 Task: Add an event with the title Training Session: Effective Conflict Resolution and Mediation Techniques, date '2023/10/08', time 7:00 AM to 9:00 AMand add a description: Participants will explore techniques for collaborative problem-solving, exploring win-win solutions and alternatives that satisfy both parties' interests. They will also learn how to identify and overcome common negotiation obstacles.Select event color  Tomato . Add location for the event as: 654 Plaza de España, Madrid, Spain, logged in from the account softage.5@softage.netand send the event invitation to softage.3@softage.net and softage.4@softage.net. Set a reminder for the event Doesn't repeat
Action: Mouse moved to (77, 130)
Screenshot: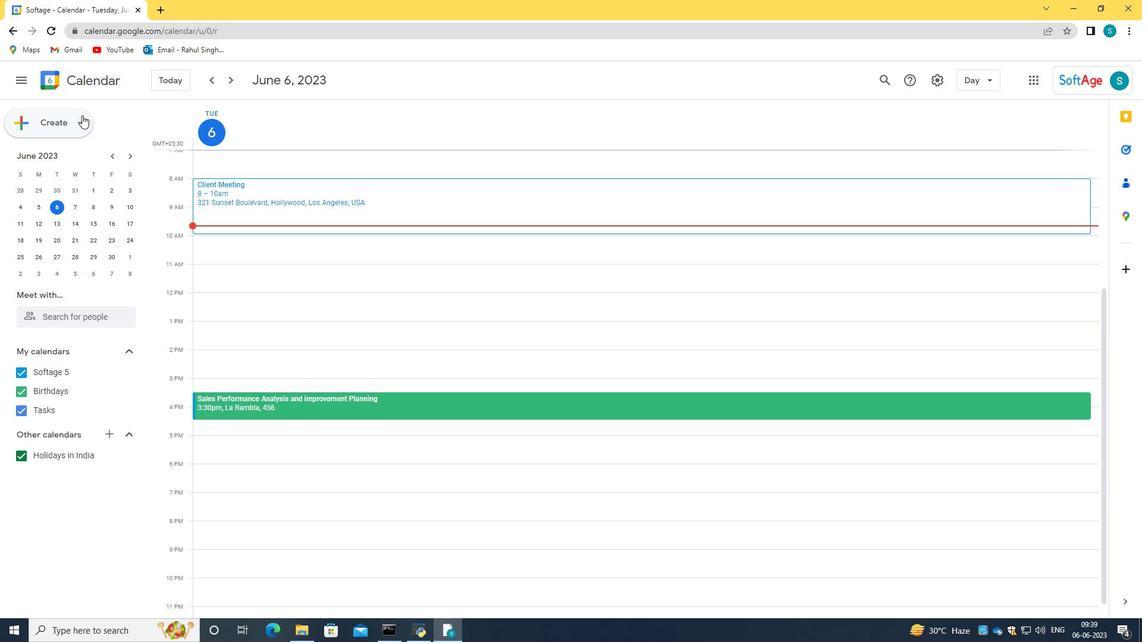 
Action: Mouse pressed left at (77, 130)
Screenshot: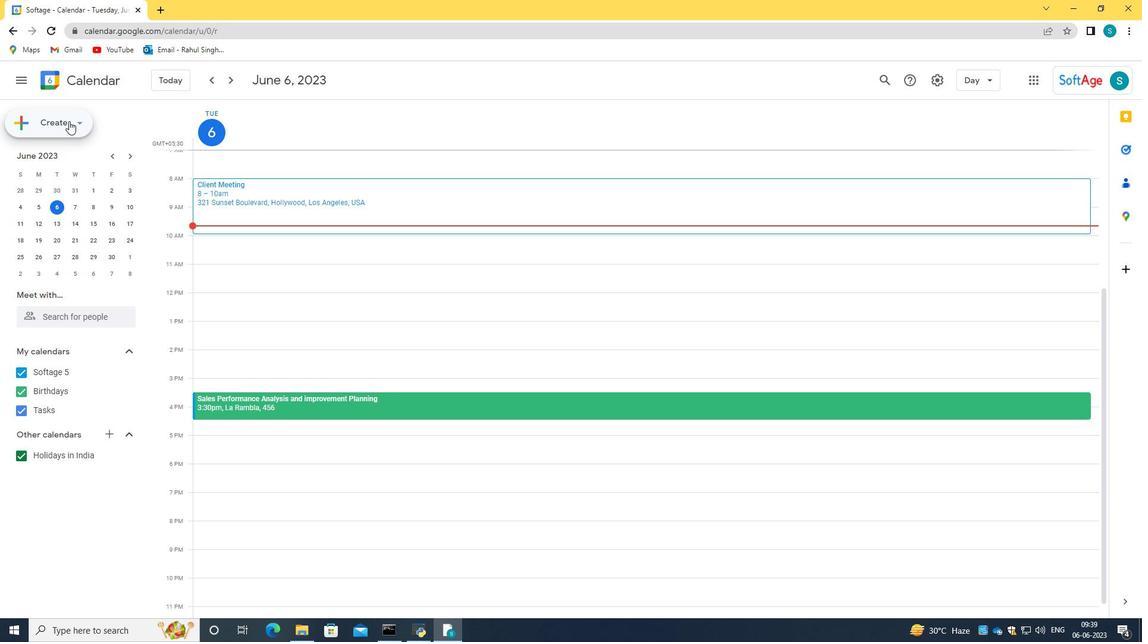 
Action: Mouse moved to (80, 160)
Screenshot: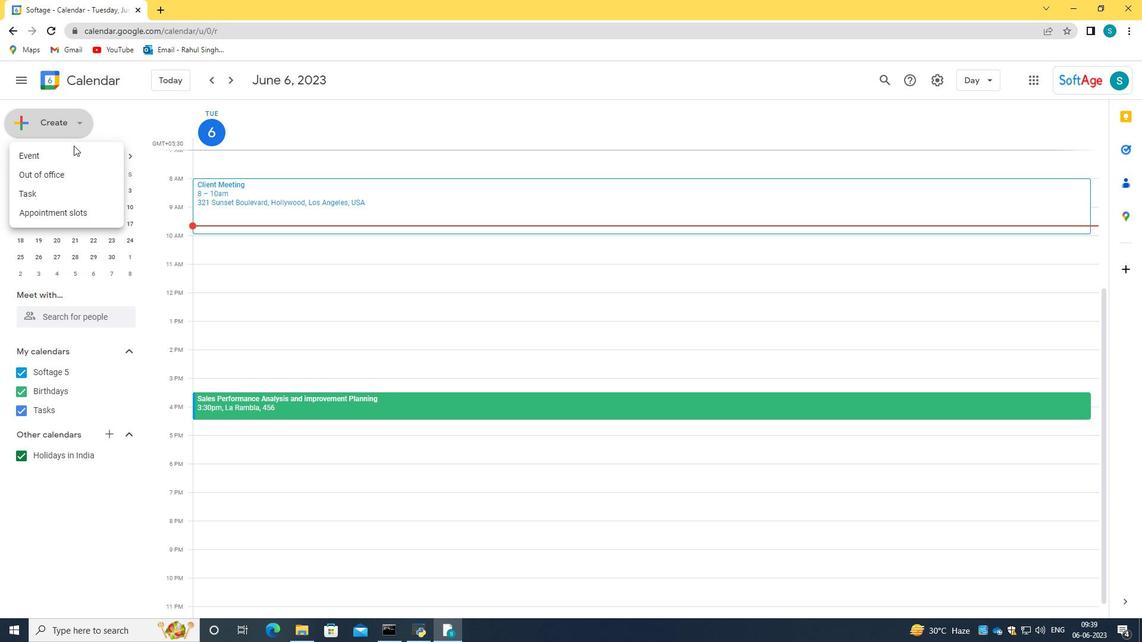 
Action: Mouse pressed left at (80, 160)
Screenshot: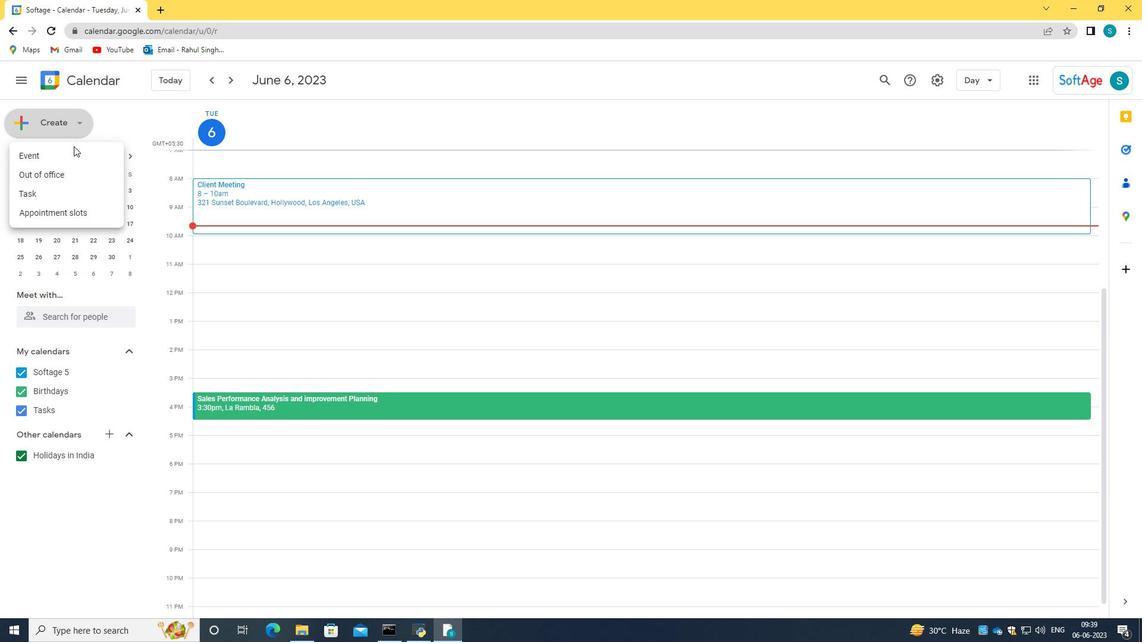 
Action: Mouse moved to (671, 477)
Screenshot: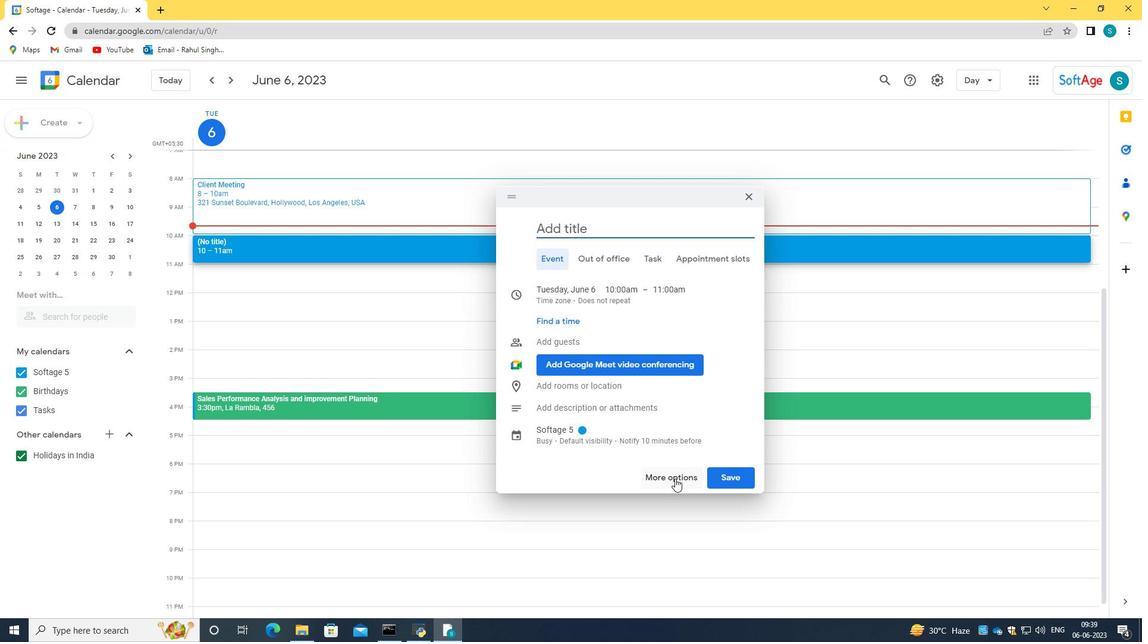 
Action: Mouse pressed left at (671, 477)
Screenshot: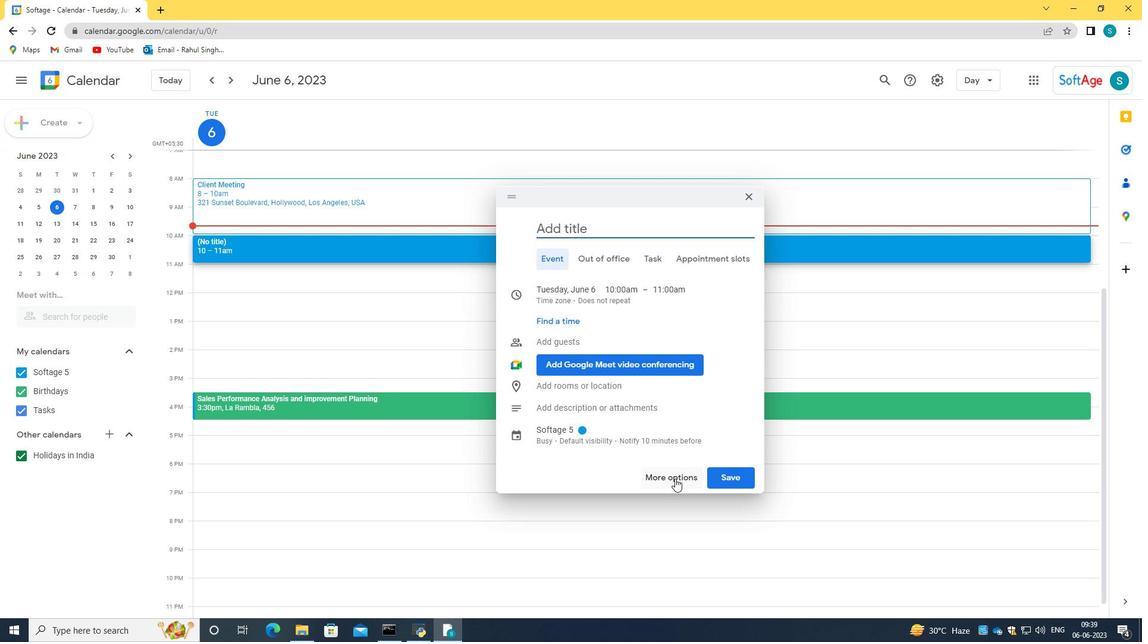 
Action: Mouse moved to (143, 89)
Screenshot: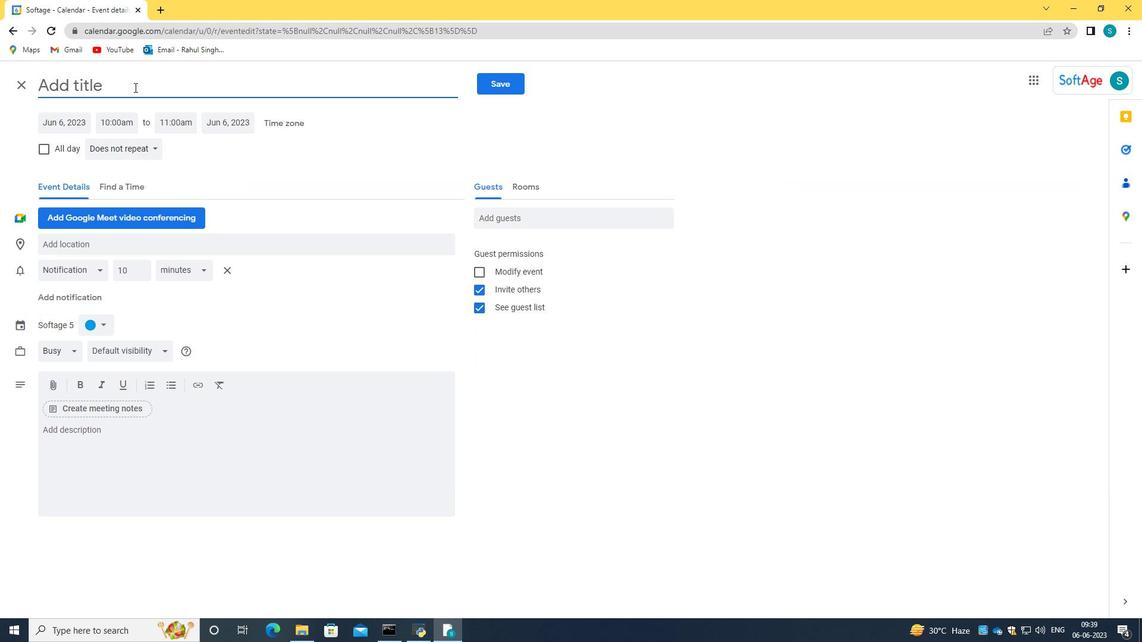 
Action: Mouse pressed left at (143, 89)
Screenshot: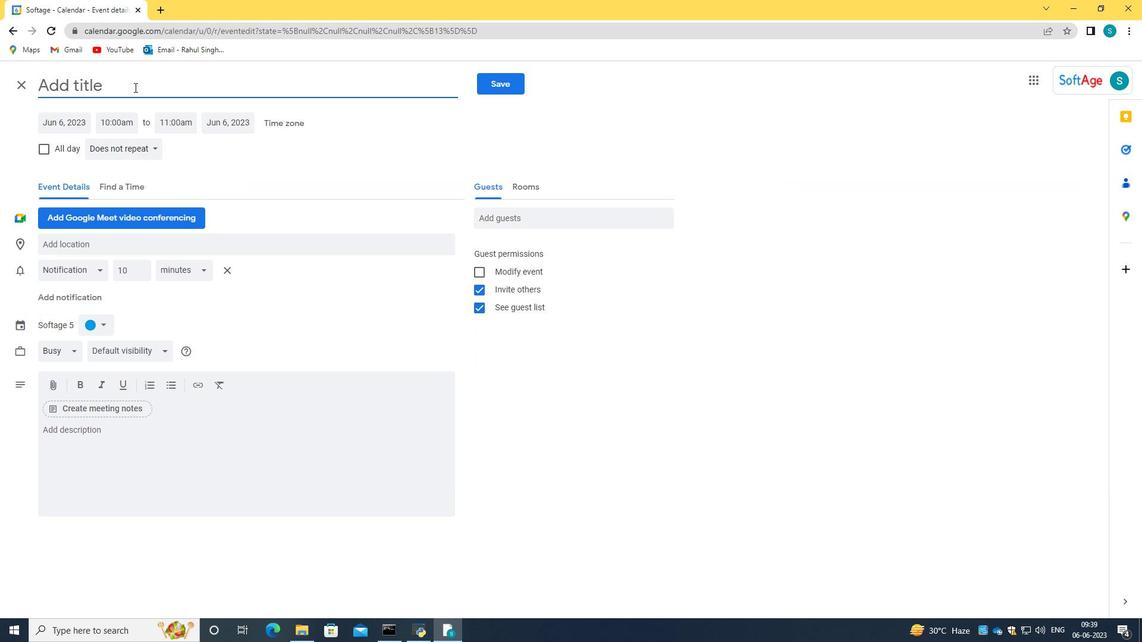 
Action: Key pressed <Key.caps_lock>E<Key.caps_lock>ffective<Key.space><Key.backspace><Key.backspace><Key.backspace><Key.backspace><Key.backspace><Key.backspace><Key.backspace><Key.backspace><Key.backspace><Key.backspace><Key.backspace><Key.backspace><Key.backspace><Key.caps_lock>T<Key.caps_lock>rain
Screenshot: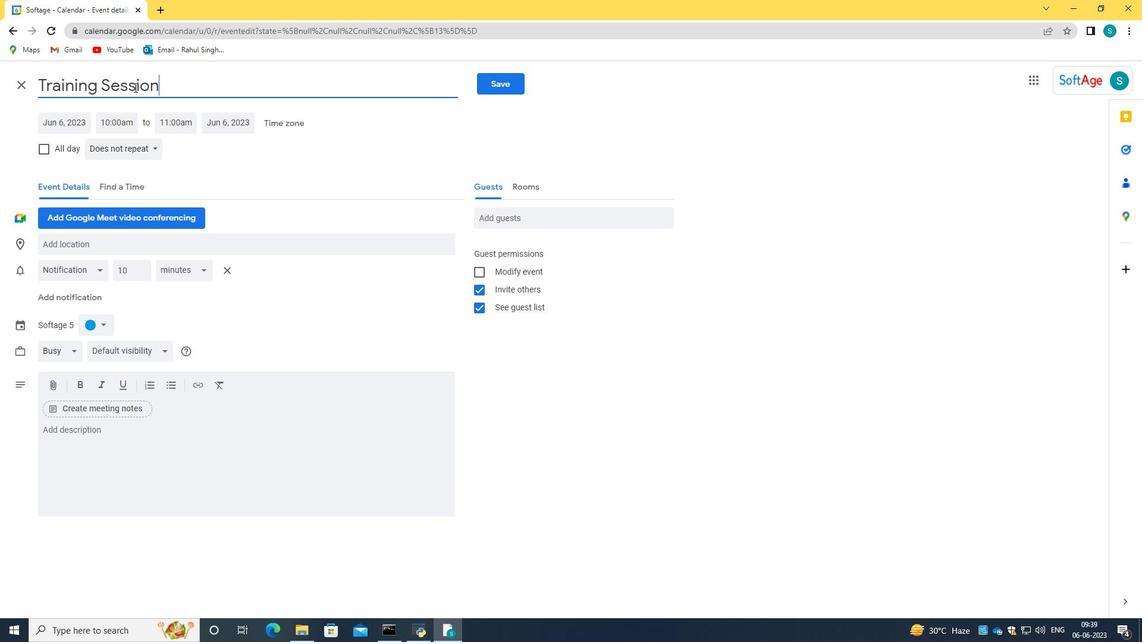 
Action: Mouse moved to (69, 121)
Screenshot: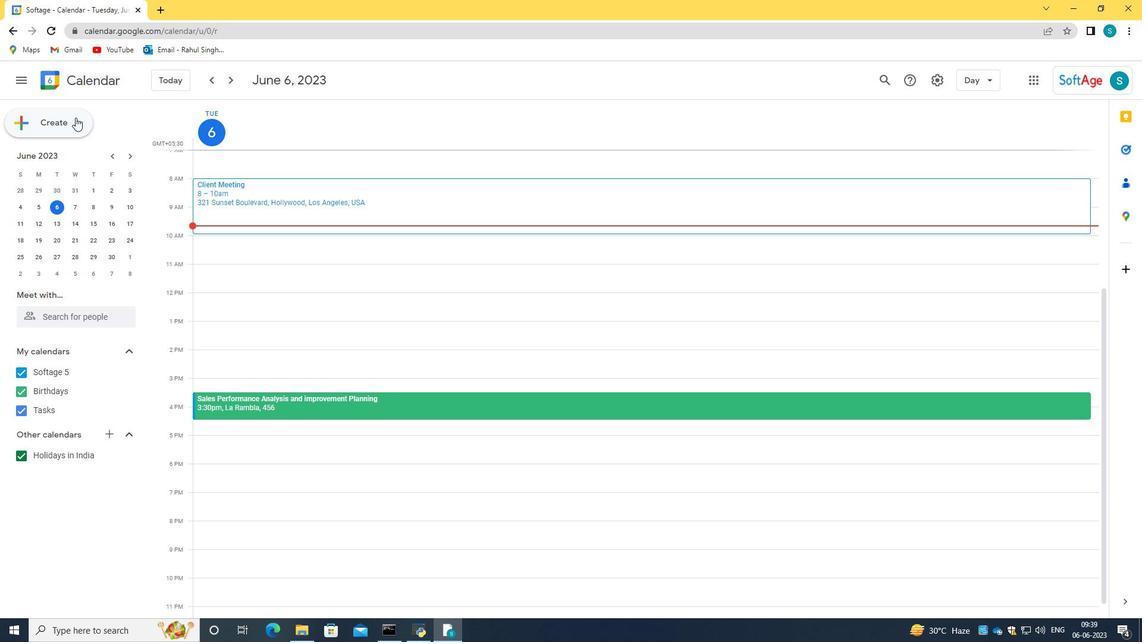 
Action: Mouse pressed left at (69, 121)
Screenshot: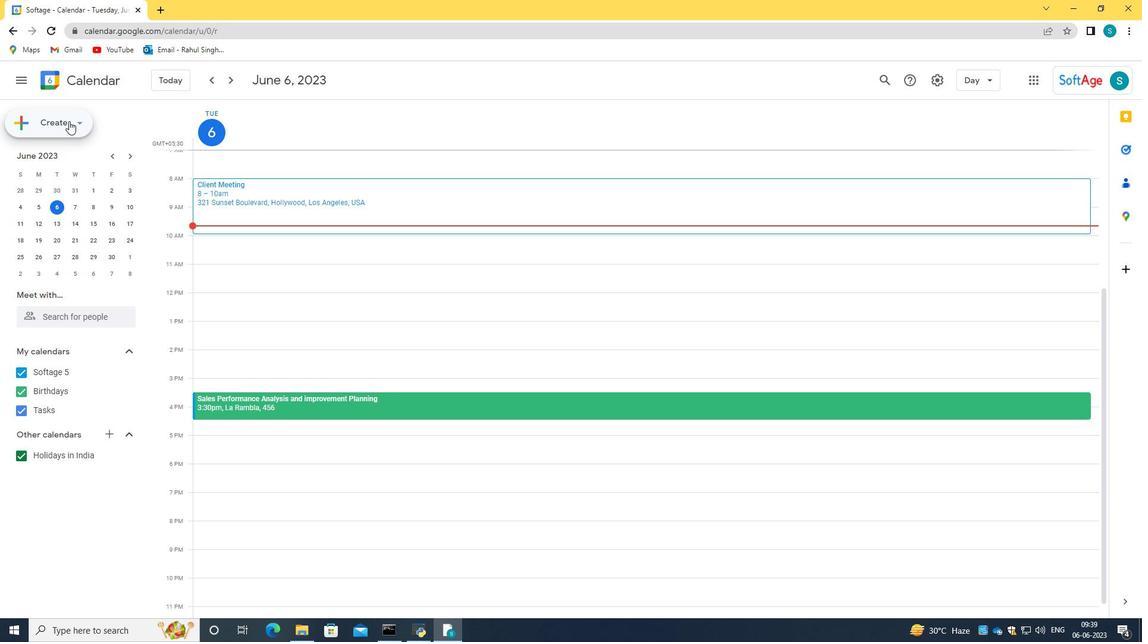 
Action: Mouse moved to (73, 148)
Screenshot: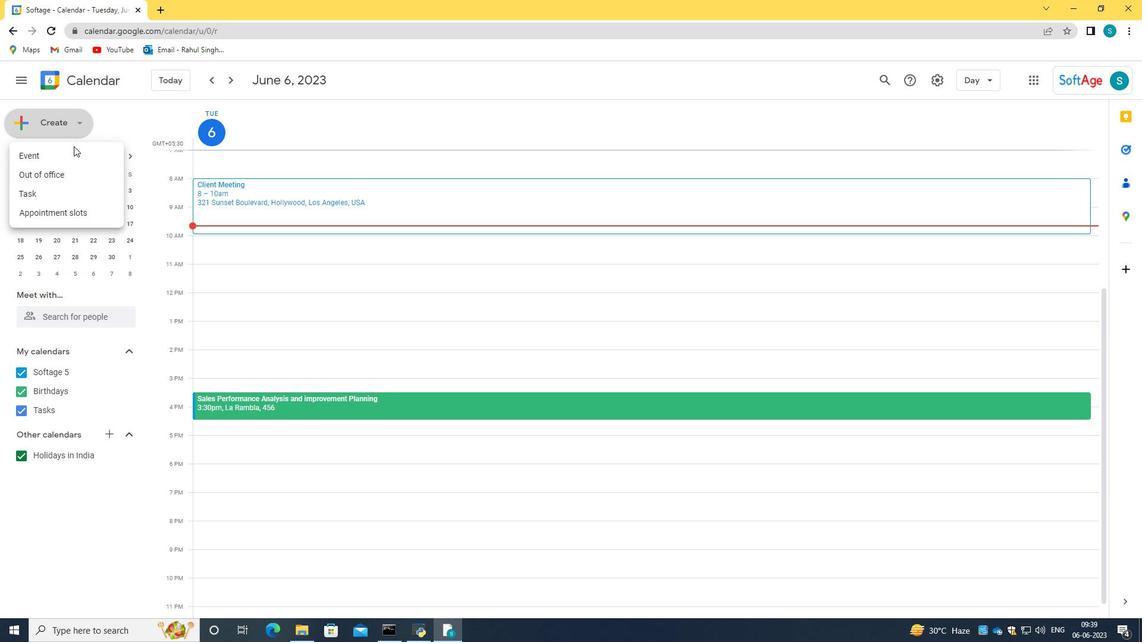 
Action: Mouse pressed left at (73, 148)
Screenshot: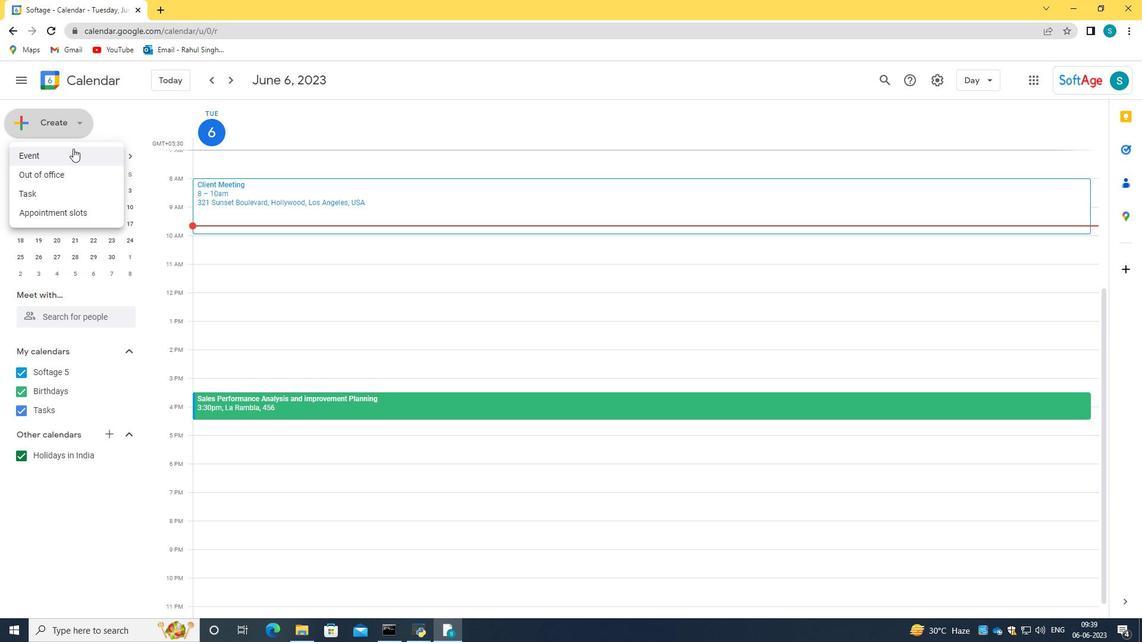 
Action: Mouse moved to (675, 479)
Screenshot: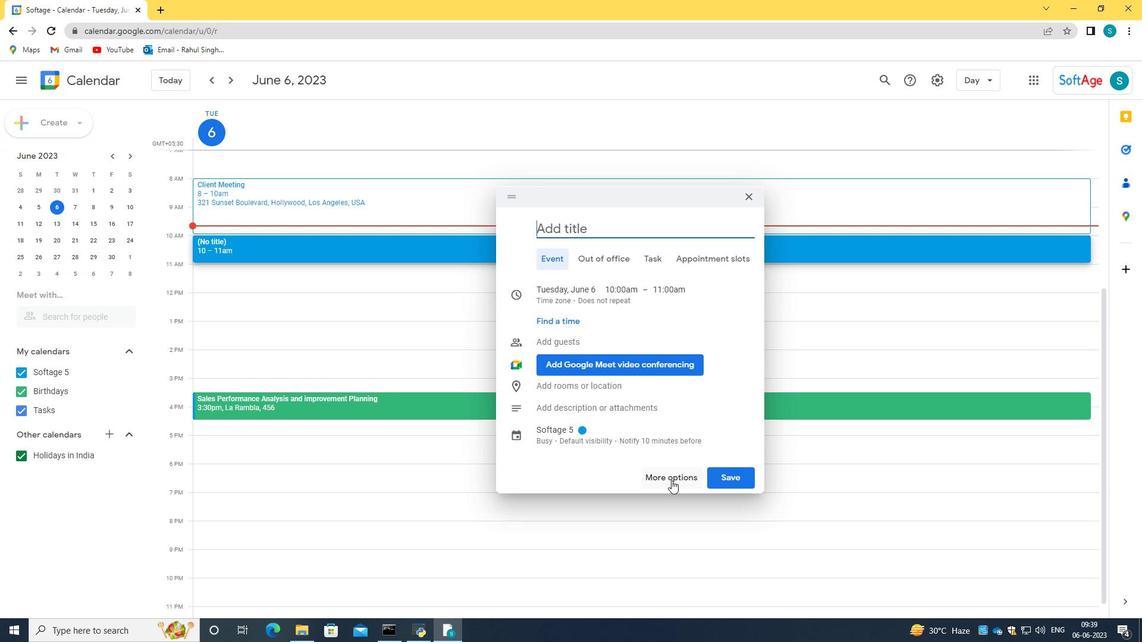 
Action: Mouse pressed left at (675, 479)
Screenshot: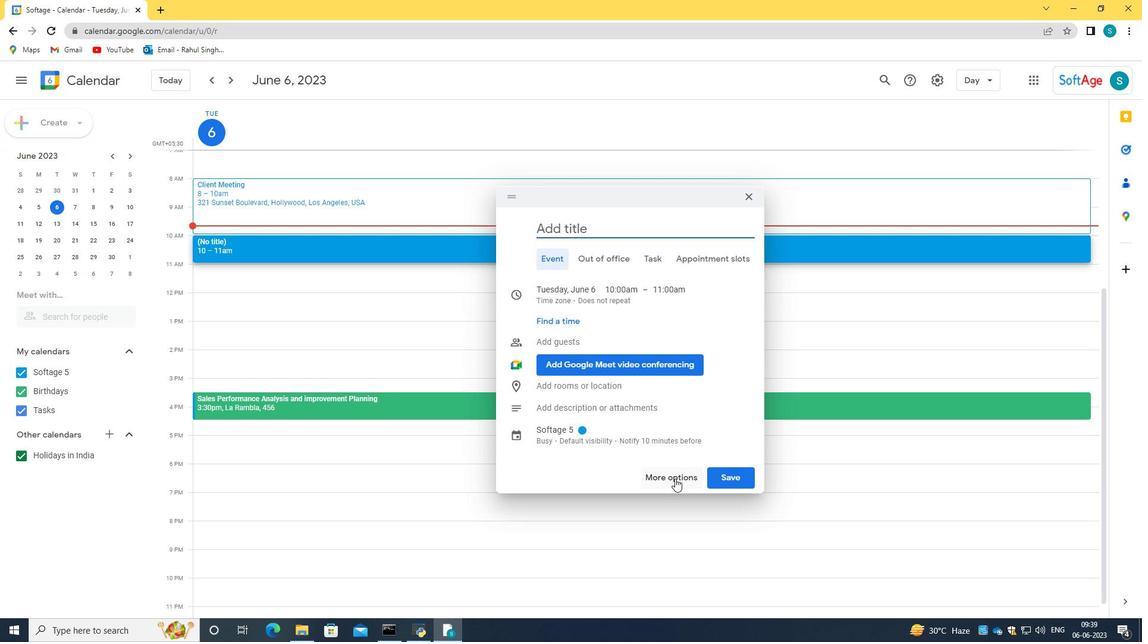 
Action: Mouse moved to (134, 87)
Screenshot: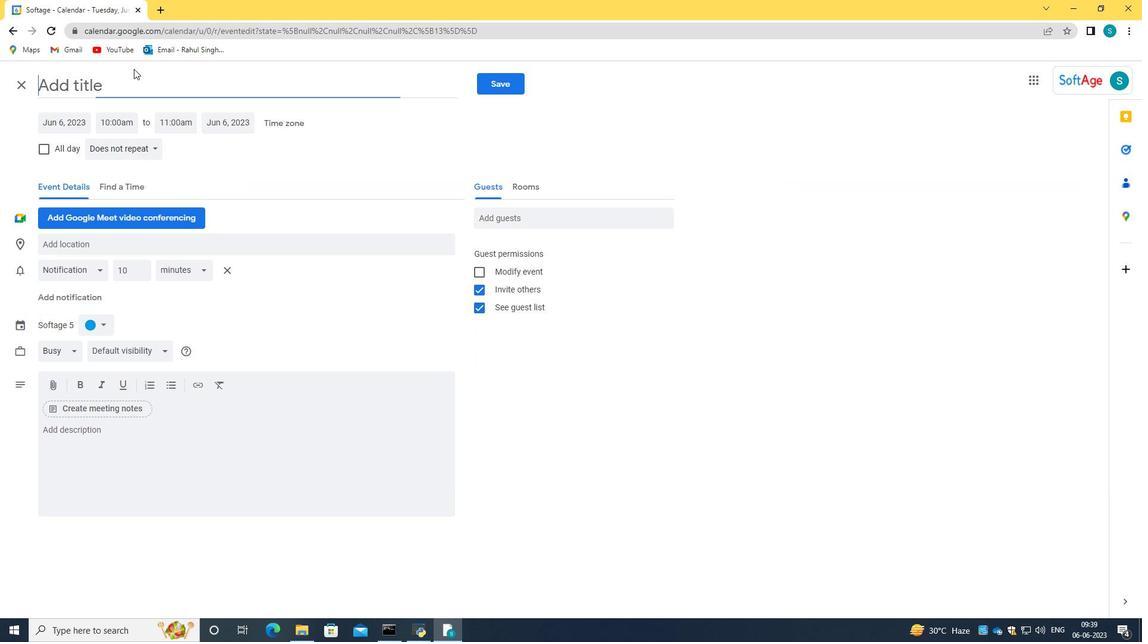 
Action: Mouse pressed left at (134, 87)
Screenshot: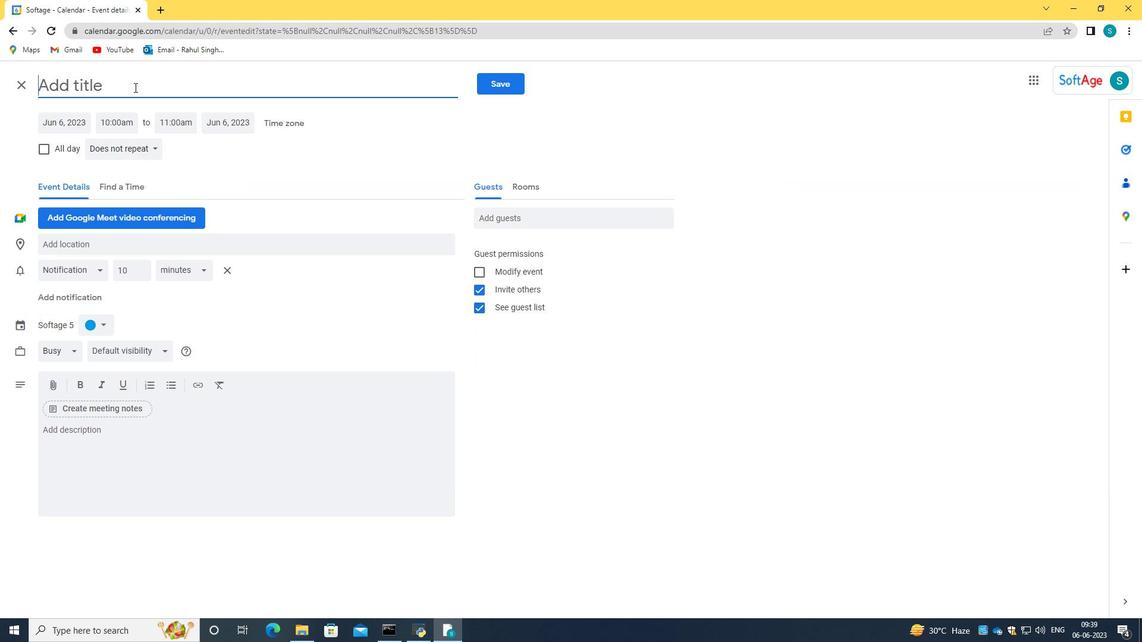 
Action: Key pressed <Key.caps_lock>T<Key.caps_lock>raining<Key.space><Key.caps_lock>S<Key.caps_lock>essin<Key.backspace>on<Key.shift_r>:<Key.space><Key.caps_lock>E<Key.caps_lock>ffective<Key.space><Key.caps_lock>C<Key.caps_lock>onflict<Key.space><Key.caps_lock>R<Key.caps_lock>esolution<Key.space>and<Key.space><Key.caps_lock>M<Key.caps_lock>ediation<Key.space><Key.caps_lock>T<Key.caps_lock>echniques
Screenshot: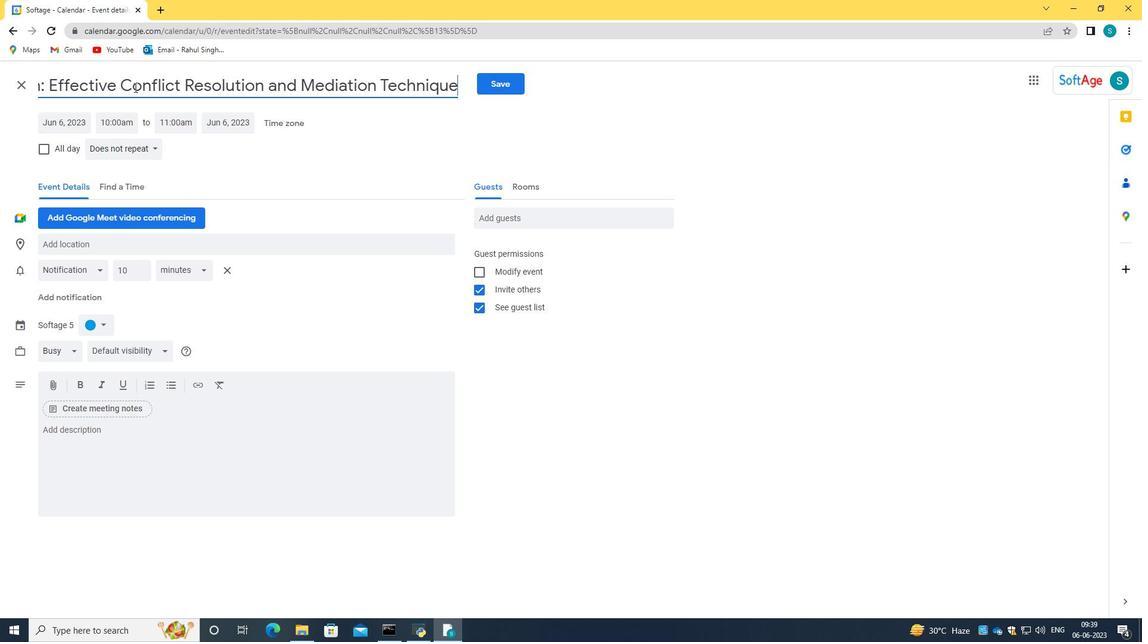 
Action: Mouse moved to (64, 124)
Screenshot: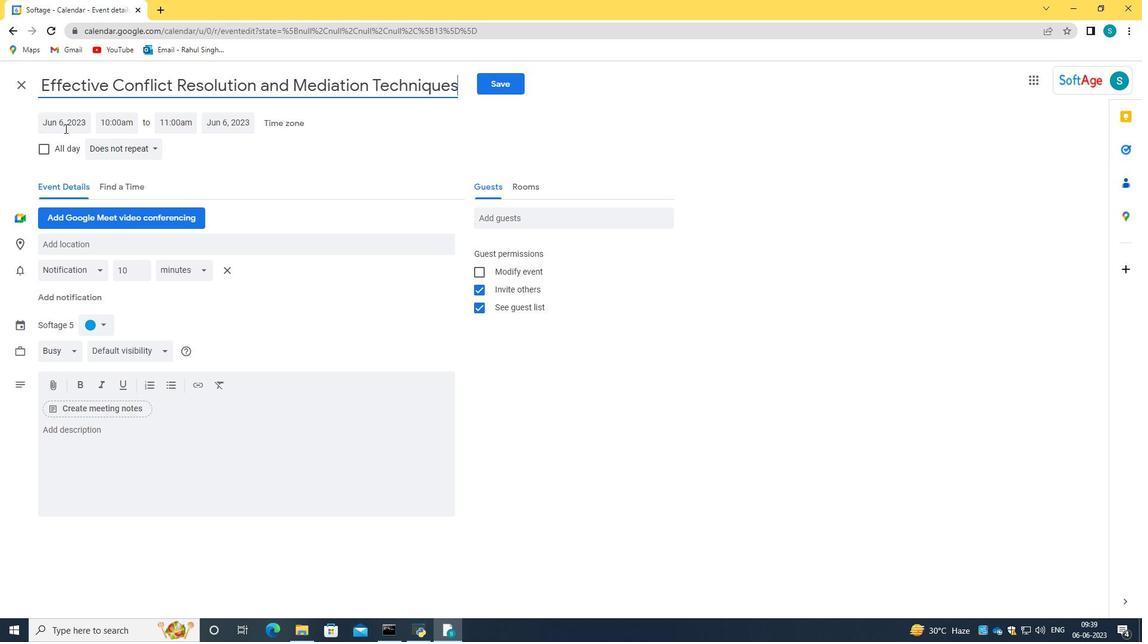 
Action: Mouse pressed left at (64, 124)
Screenshot: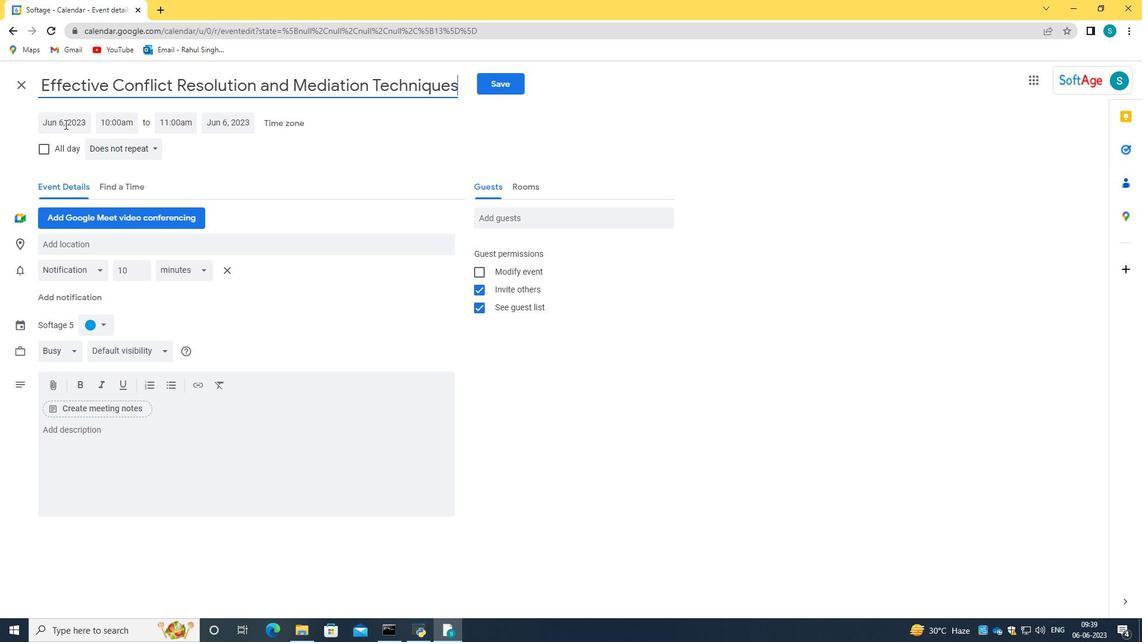 
Action: Key pressed 2023/10/08<Key.tab>07<Key.shift_r>:00<Key.space>am<Key.tab>09<Key.shift_r>:00<Key.space>am
Screenshot: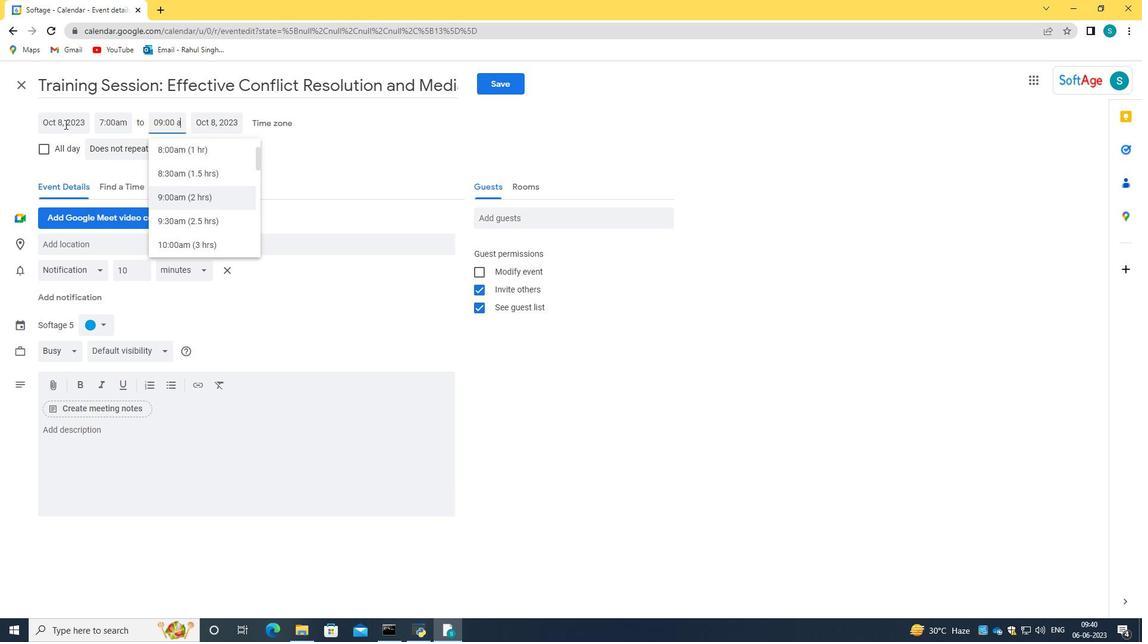 
Action: Mouse moved to (220, 207)
Screenshot: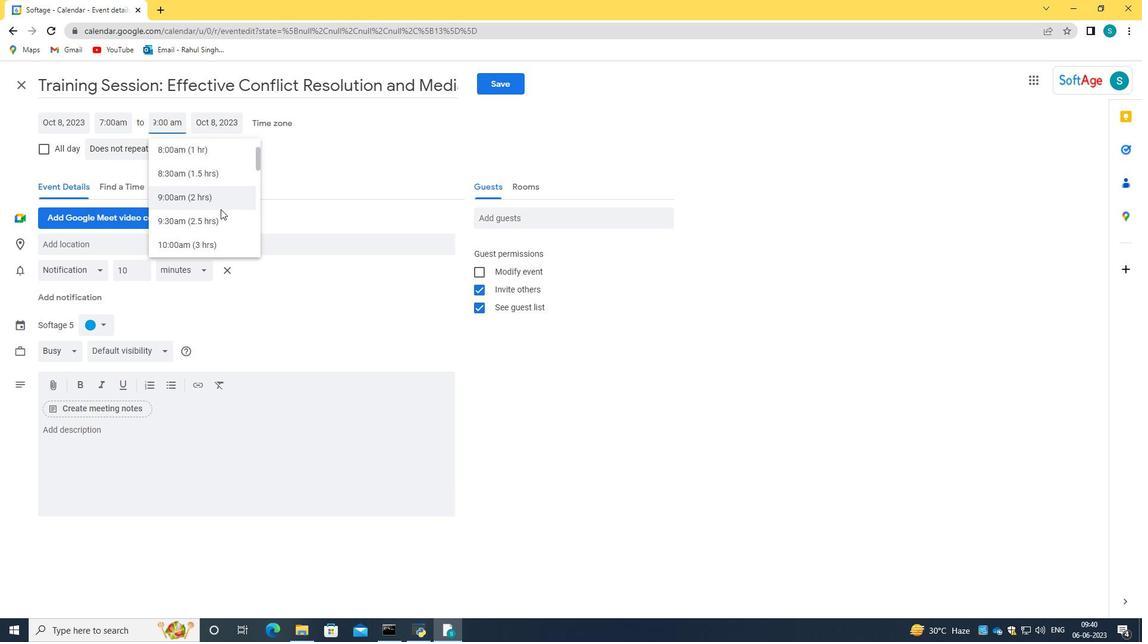 
Action: Mouse pressed left at (220, 207)
Screenshot: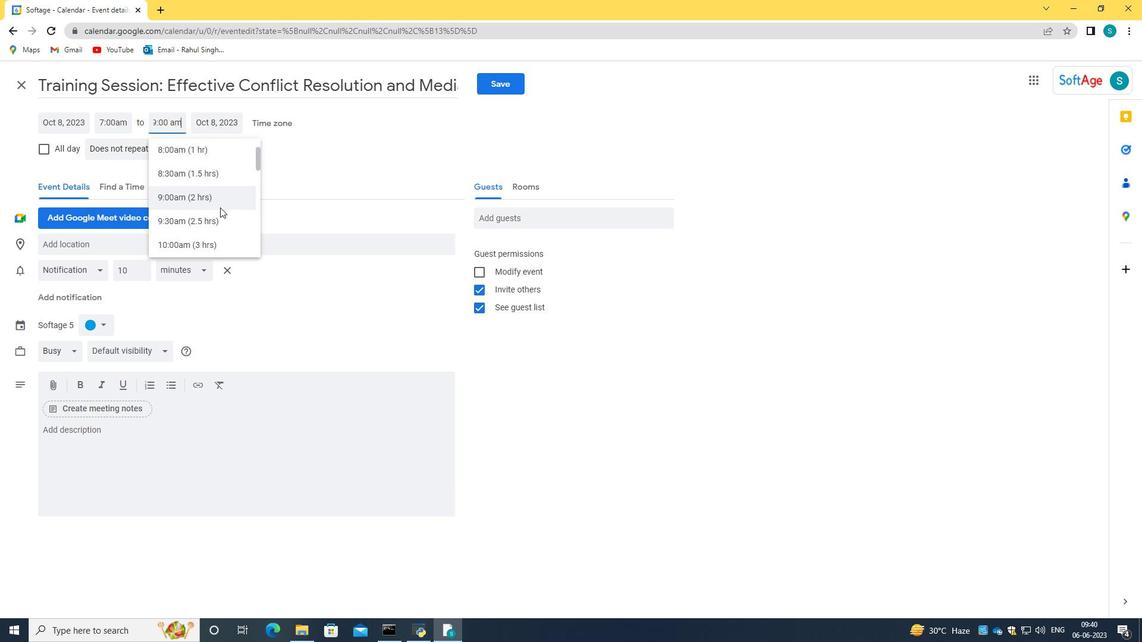 
Action: Mouse moved to (166, 435)
Screenshot: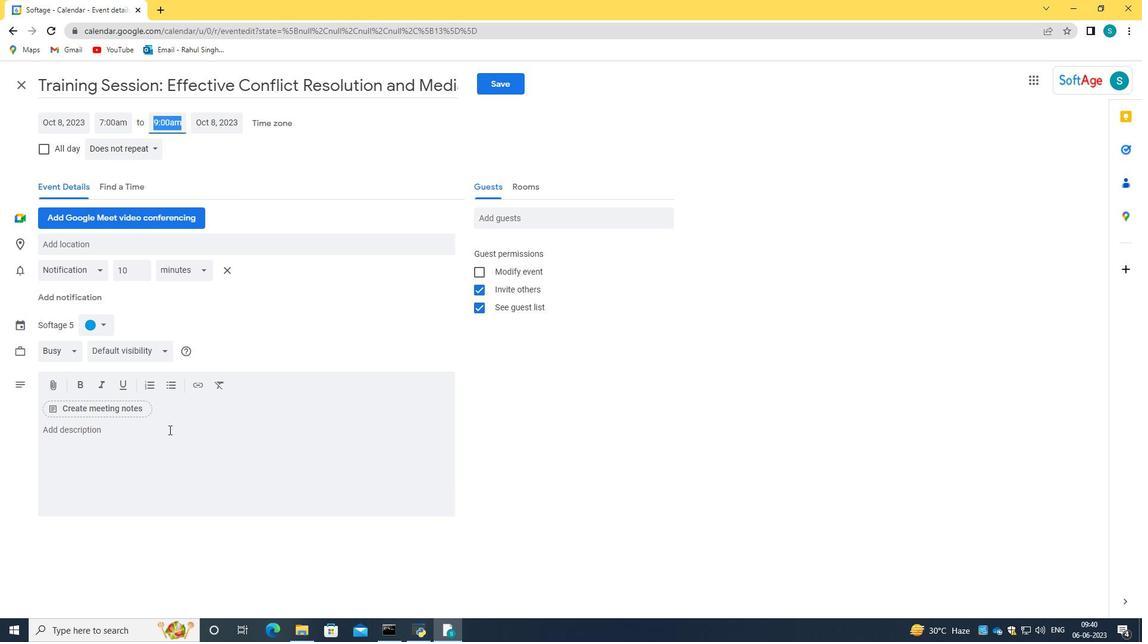 
Action: Mouse pressed left at (166, 435)
Screenshot: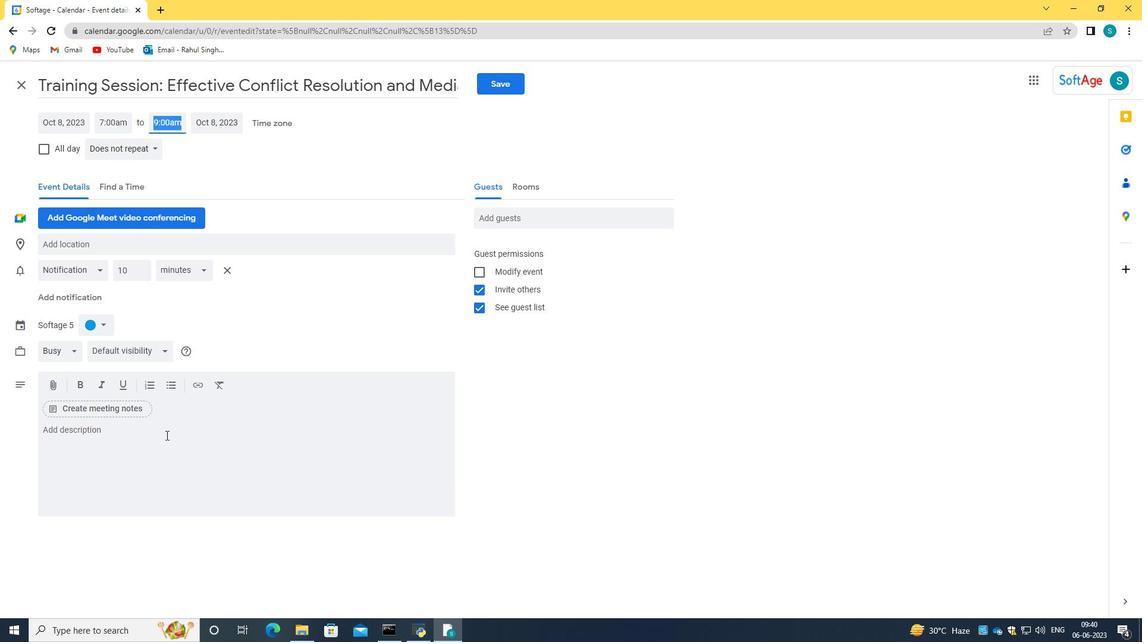 
Action: Key pressed <Key.caps_lock>P<Key.caps_lock>articipants<Key.space>will<Key.space>explore<Key.space>tecniques<Key.space>for<Key.space>collaborative<Key.space>pronl<Key.backspace><Key.backspace>blem<Key.space>solving<Key.space><Key.backspace><Key.backspace><Key.backspace><Key.backspace><Key.backspace><Key.backspace><Key.backspace><Key.backspace><Key.backspace>-solving<Key.space><Key.backspace>,<Key.space>exploring<Key.space>winn-win<Key.space>solut<Key.left><Key.left><Key.left><Key.left><Key.left><Key.left><Key.left><Key.left><Key.left><Key.left><Key.backspace><Key.right><Key.right><Key.right><Key.right><Key.right><Key.right><Key.right><Key.right><Key.right><Key.right>ion<Key.space><Key.backspace>s<Key.space>and<Key.space>alternatives<Key.space>that<Key.space>satisfy<Key.space>both<Key.space>parties<Key.space>interests.<Key.space><Key.caps_lock>T<Key.caps_lock>hey<Key.space>will<Key.space>also<Key.space>learn<Key.space>a<Key.backspace>how<Key.space>to<Key.space>identify<Key.space>and<Key.space>overcome<Key.space>common<Key.space>nefoa<Key.backspace>ti<Key.backspace><Key.backspace><Key.backspace><Key.backspace>gotiation<Key.space>obstacles.
Screenshot: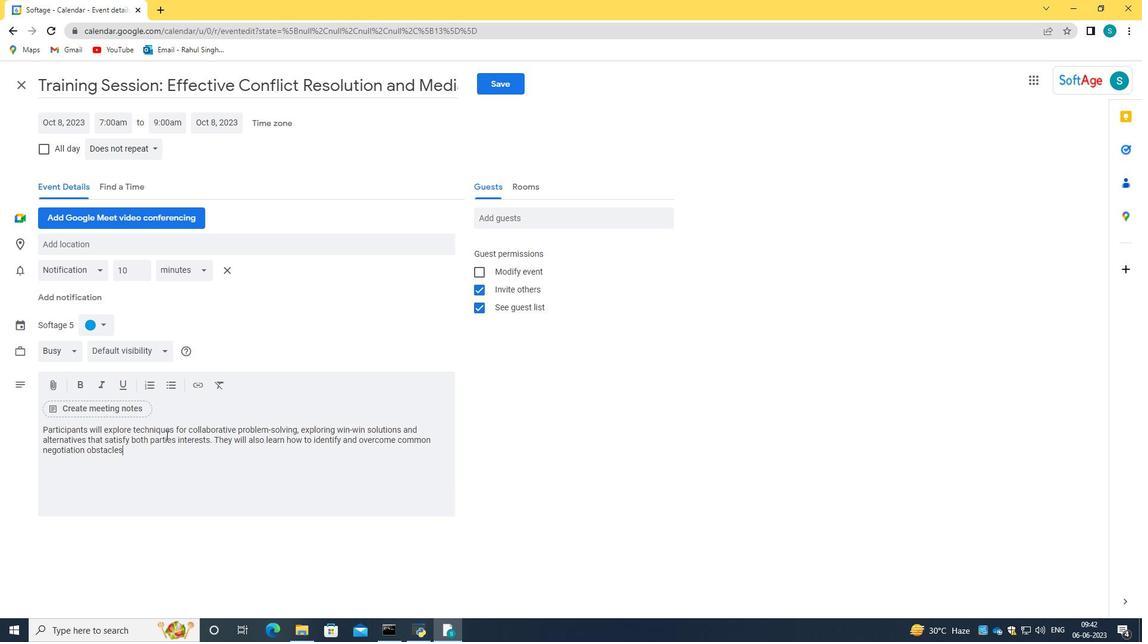 
Action: Mouse moved to (85, 321)
Screenshot: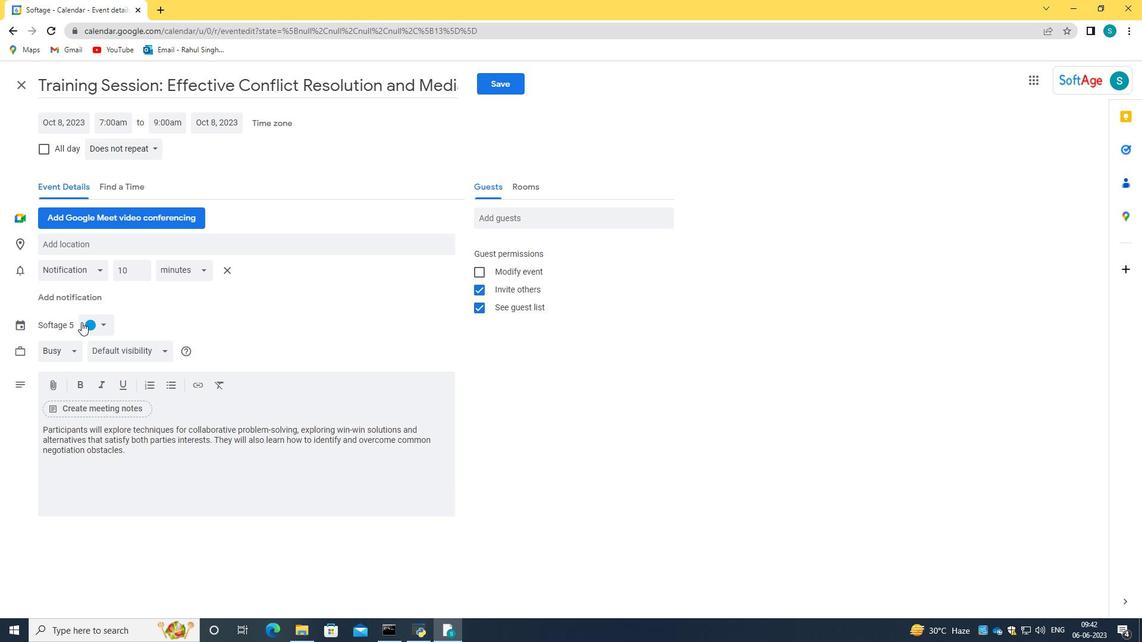 
Action: Mouse pressed left at (85, 321)
Screenshot: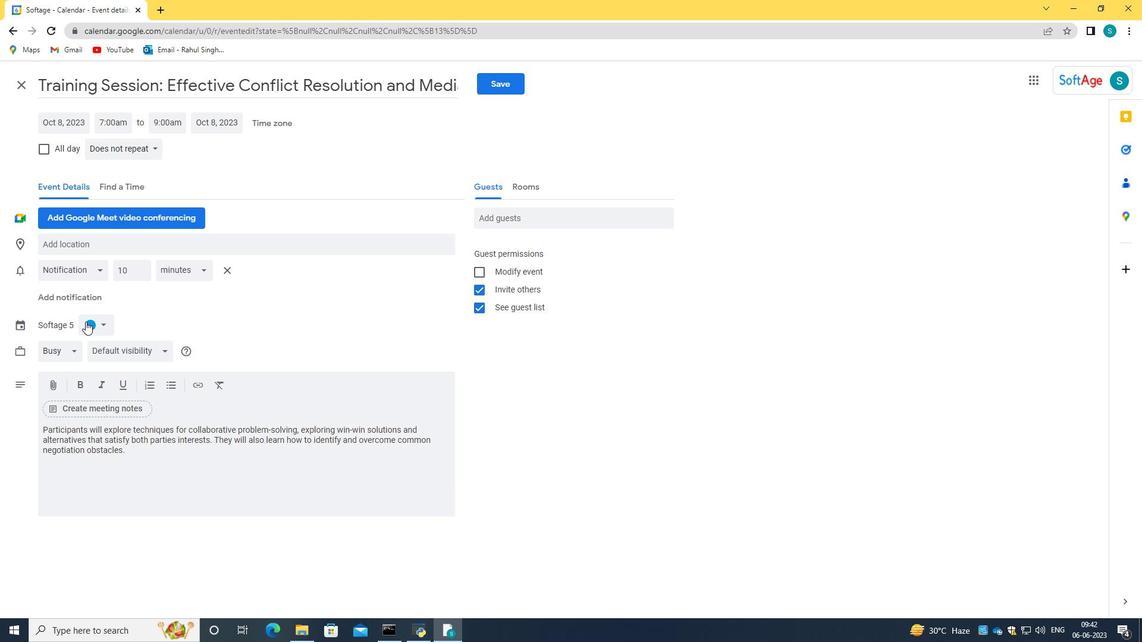 
Action: Mouse moved to (88, 326)
Screenshot: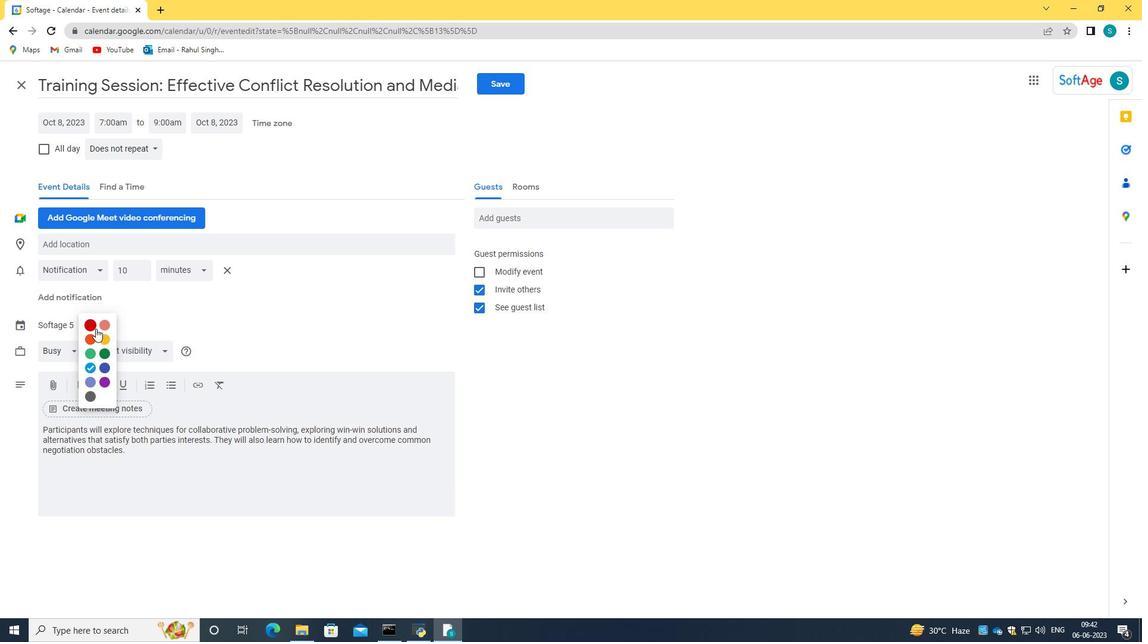 
Action: Mouse pressed left at (88, 326)
Screenshot: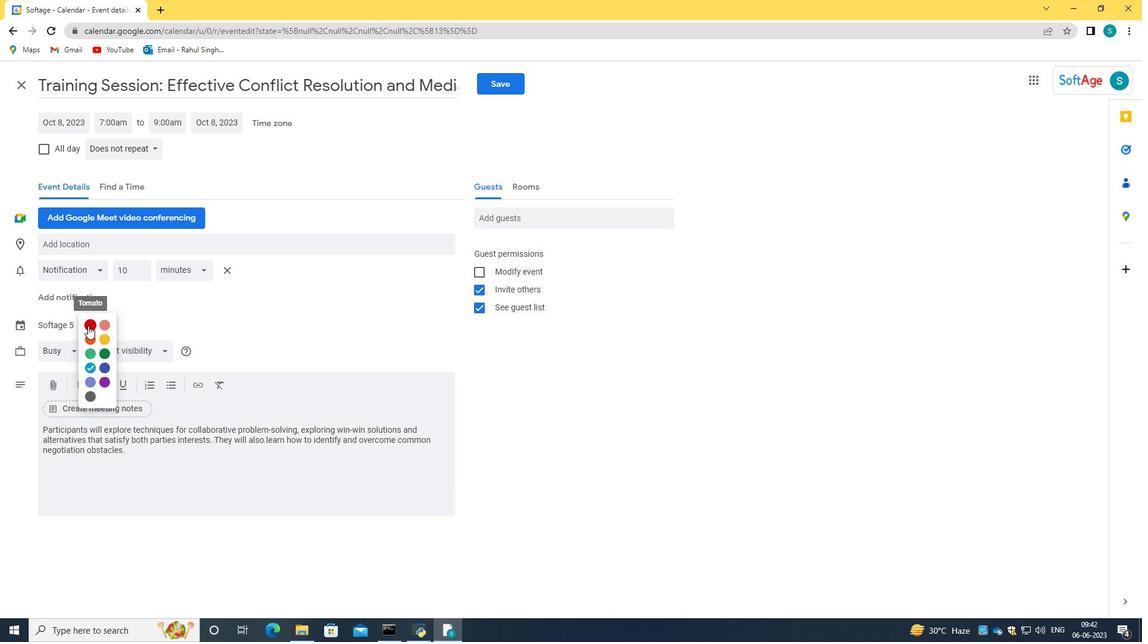 
Action: Mouse moved to (102, 241)
Screenshot: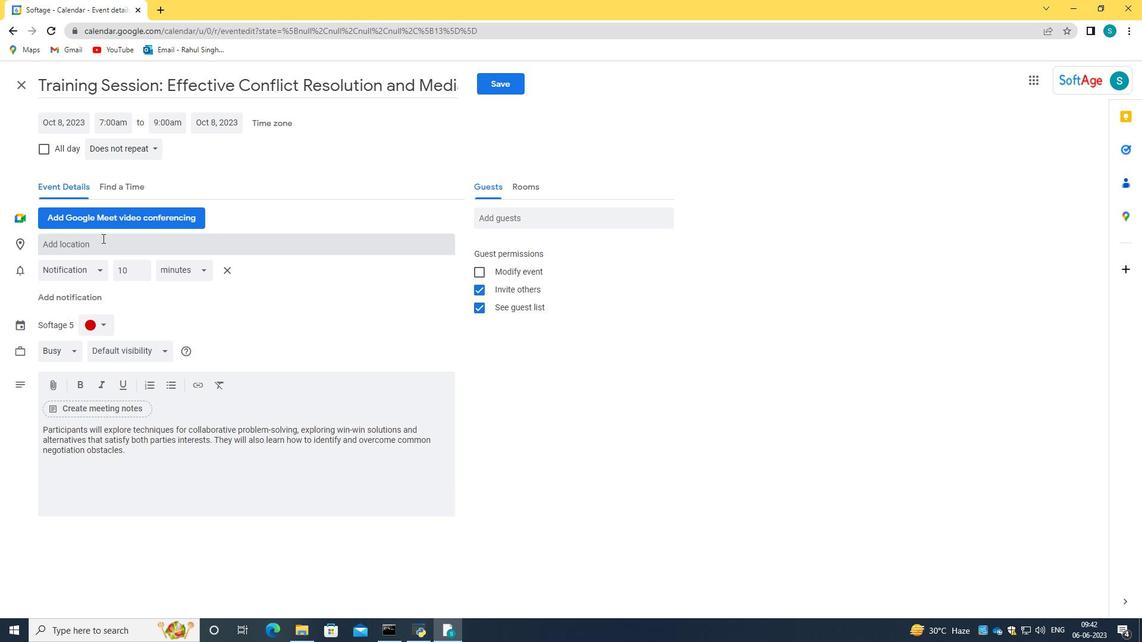 
Action: Mouse pressed left at (102, 241)
Screenshot: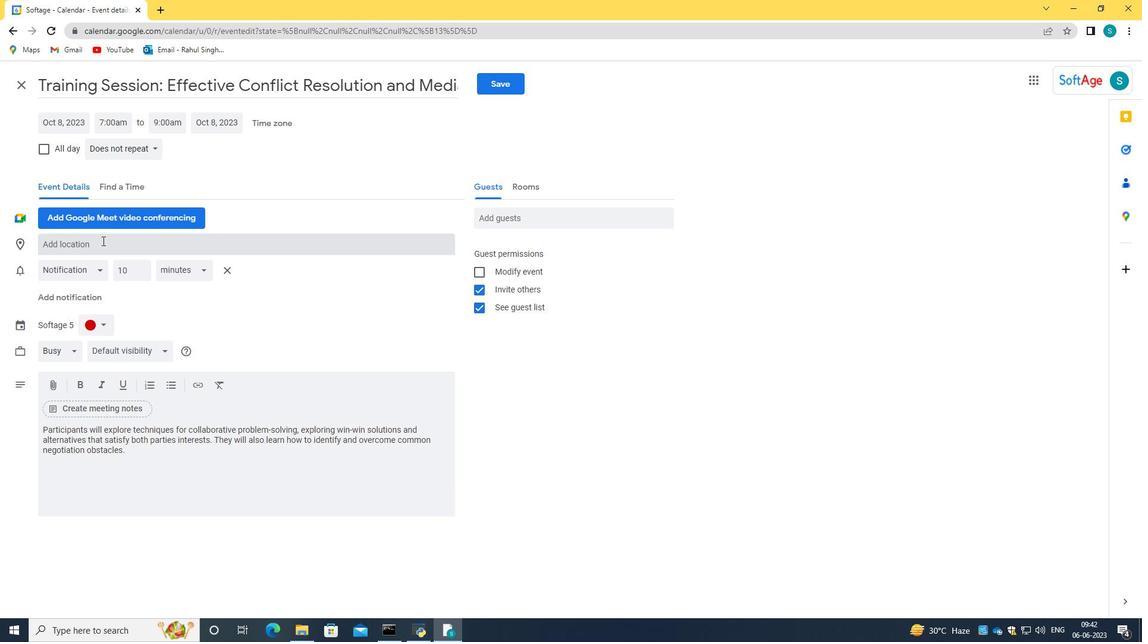 
Action: Key pressed 654<Key.space><Key.caps_lock>P<Key.caps_lock>al<Key.backspace><Key.backspace>laza<Key.space>de<Key.space><Key.caps_lock>E<Key.caps_lock>spana,<Key.space>m<Key.caps_lock>AD<Key.backspace><Key.backspace><Key.backspace><Key.caps_lock><Key.caps_lock>M<Key.caps_lock>adrid,<Key.space><Key.caps_lock>S<Key.caps_lock>pan<Key.backspace>in
Screenshot: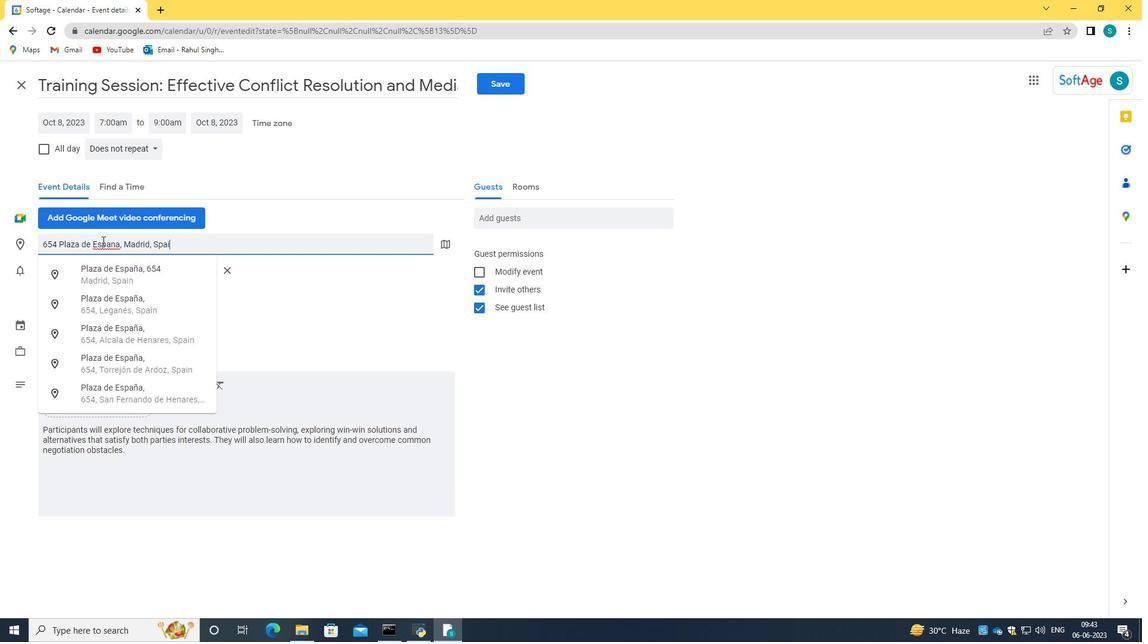 
Action: Mouse moved to (112, 246)
Screenshot: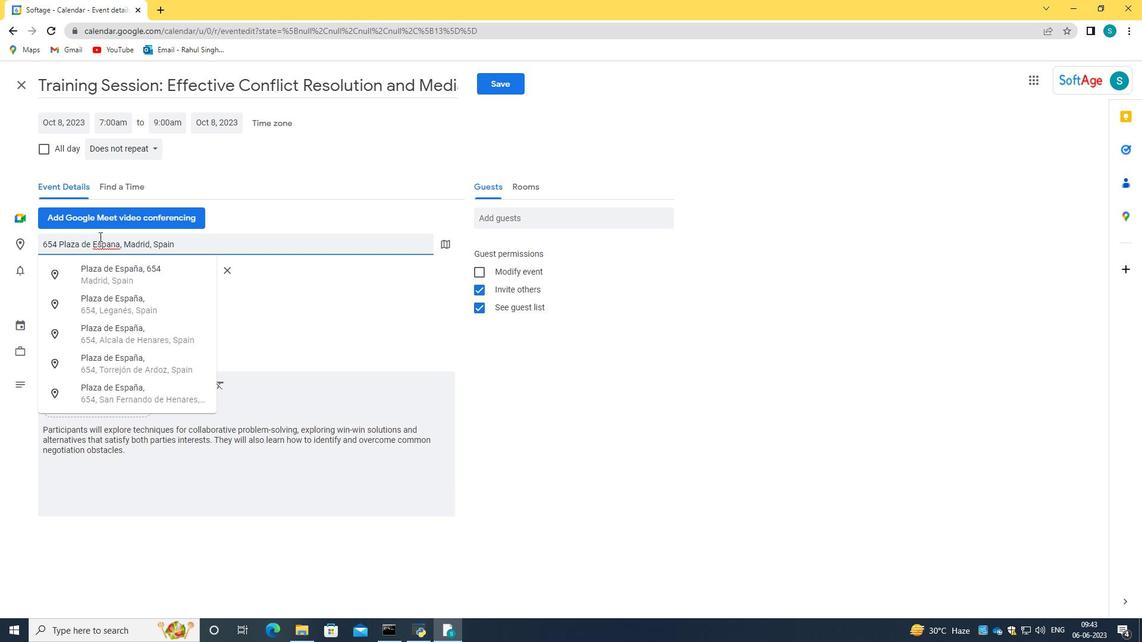 
Action: Key pressed <Key.enter>
Screenshot: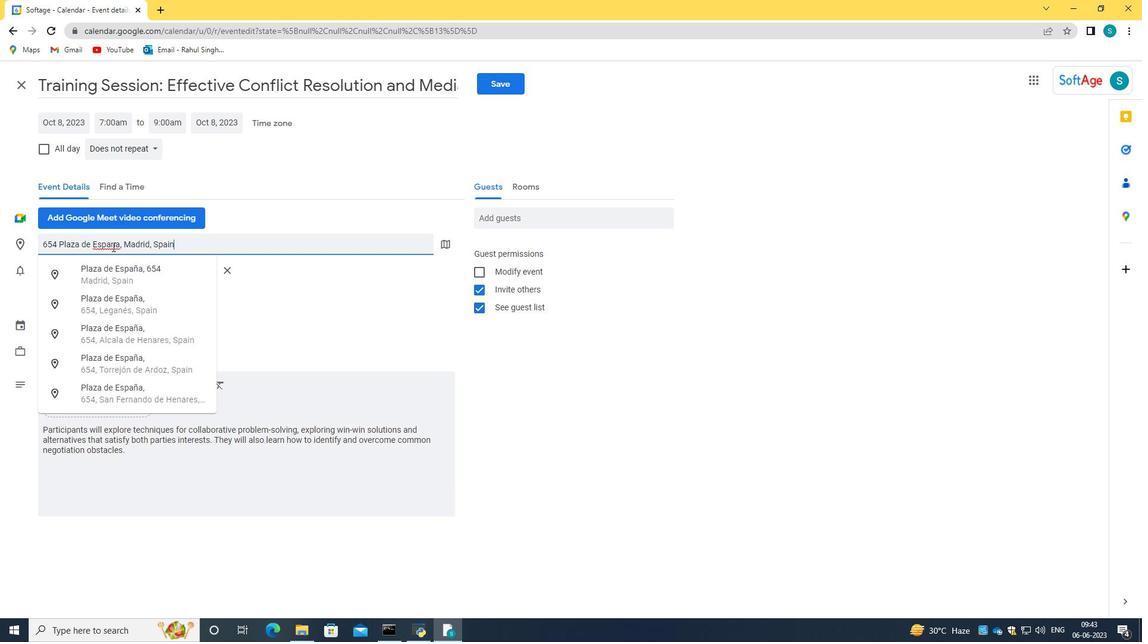 
Action: Mouse moved to (527, 218)
Screenshot: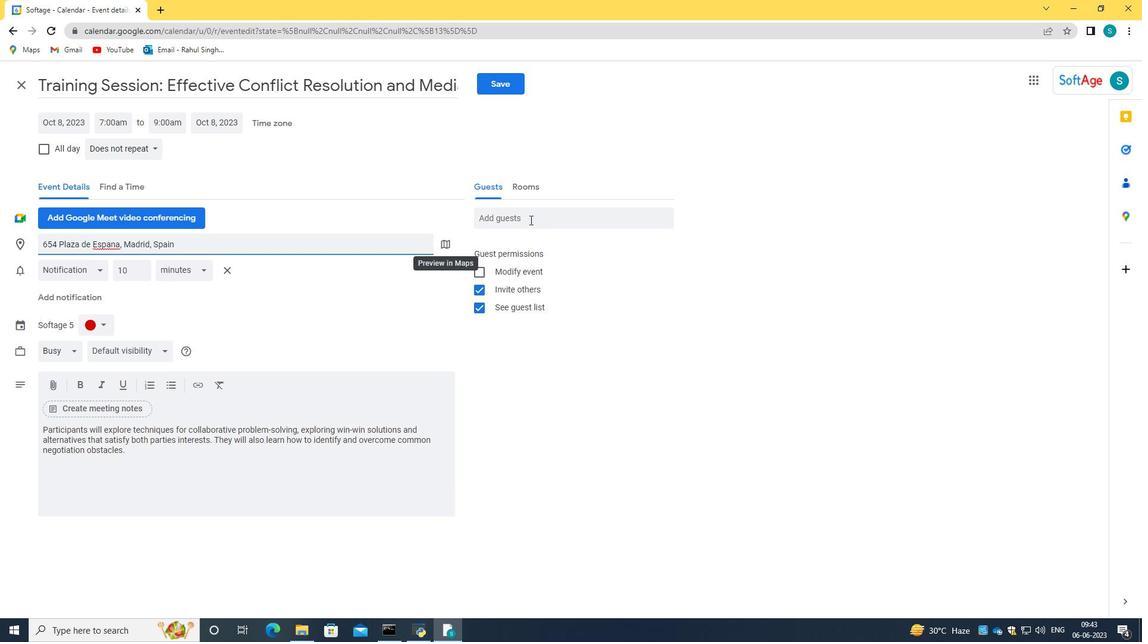 
Action: Mouse pressed left at (527, 218)
Screenshot: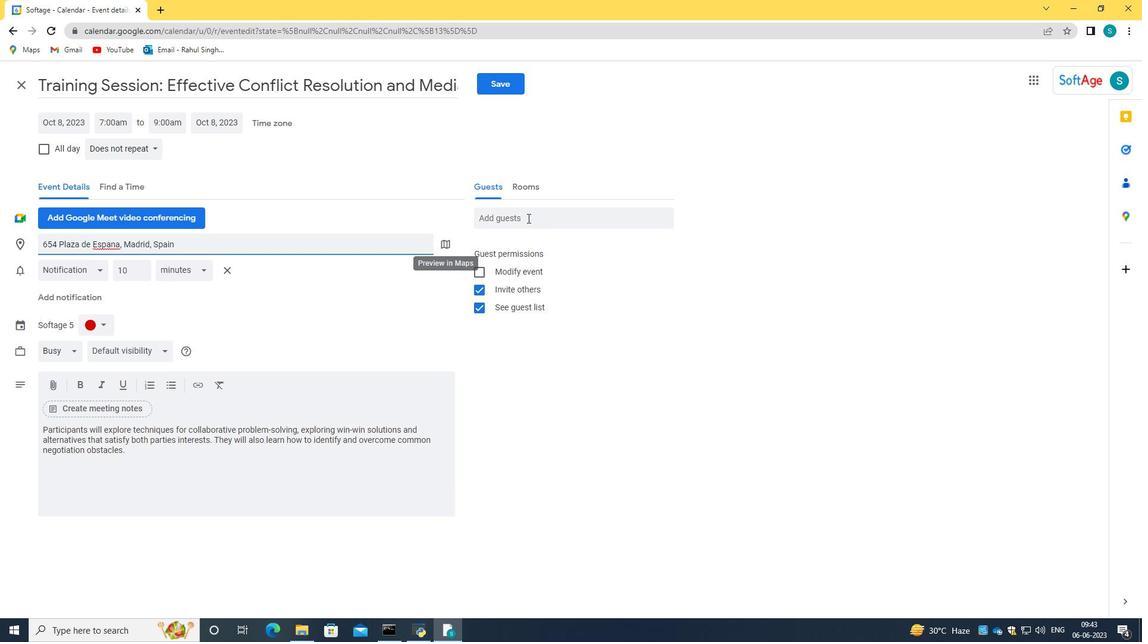 
Action: Key pressed <Key.caps_lock>S<Key.caps_lock><Key.backspace>softage.3<Key.shift>@softage.net<Key.tab>sp<Key.backspace>oftage.4<Key.shift>@softage.net
Screenshot: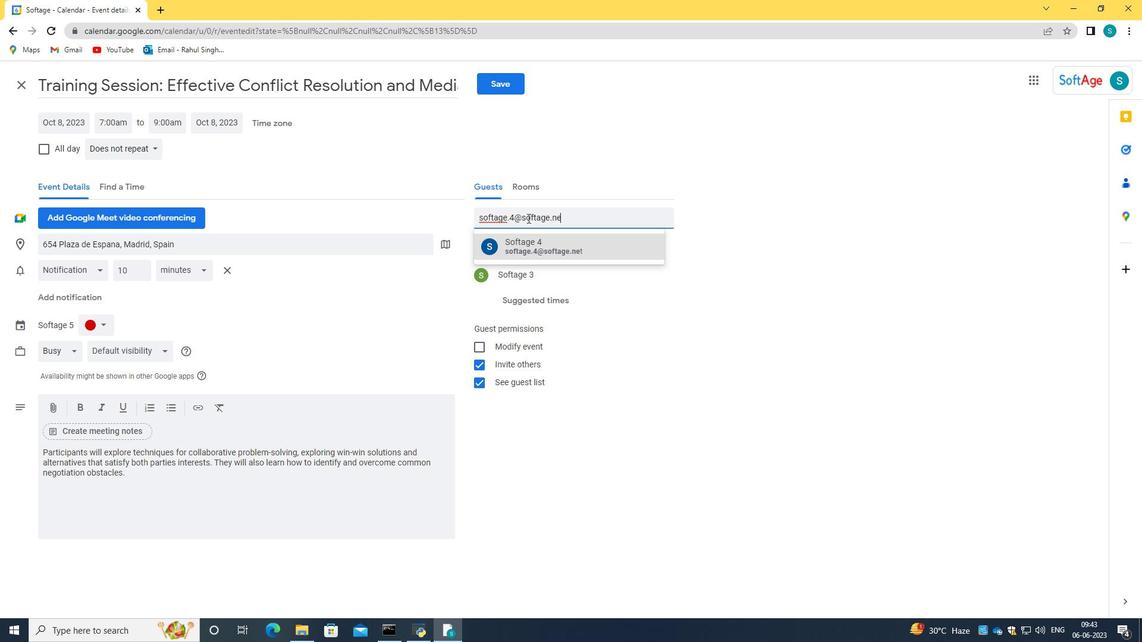 
Action: Mouse moved to (600, 244)
Screenshot: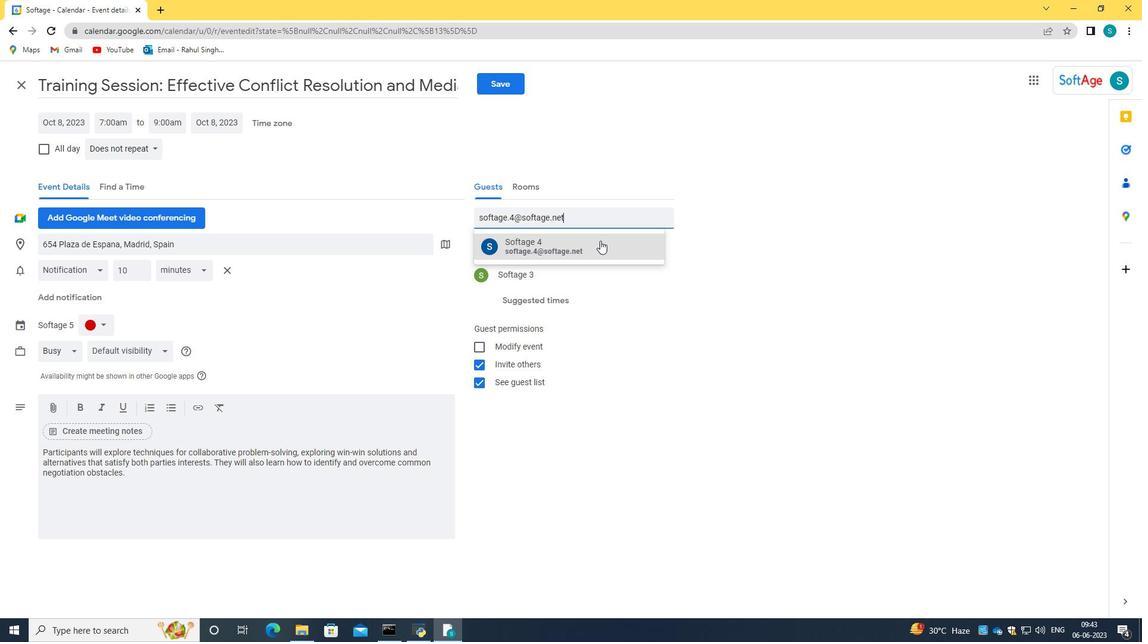 
Action: Mouse pressed left at (600, 244)
Screenshot: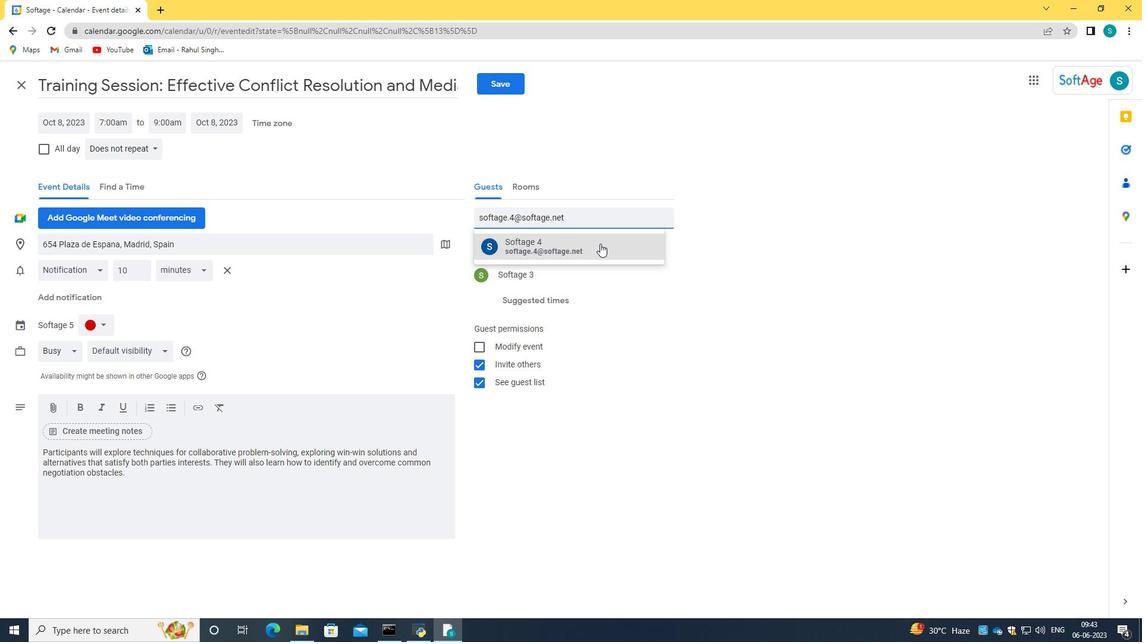 
Action: Mouse moved to (150, 152)
Screenshot: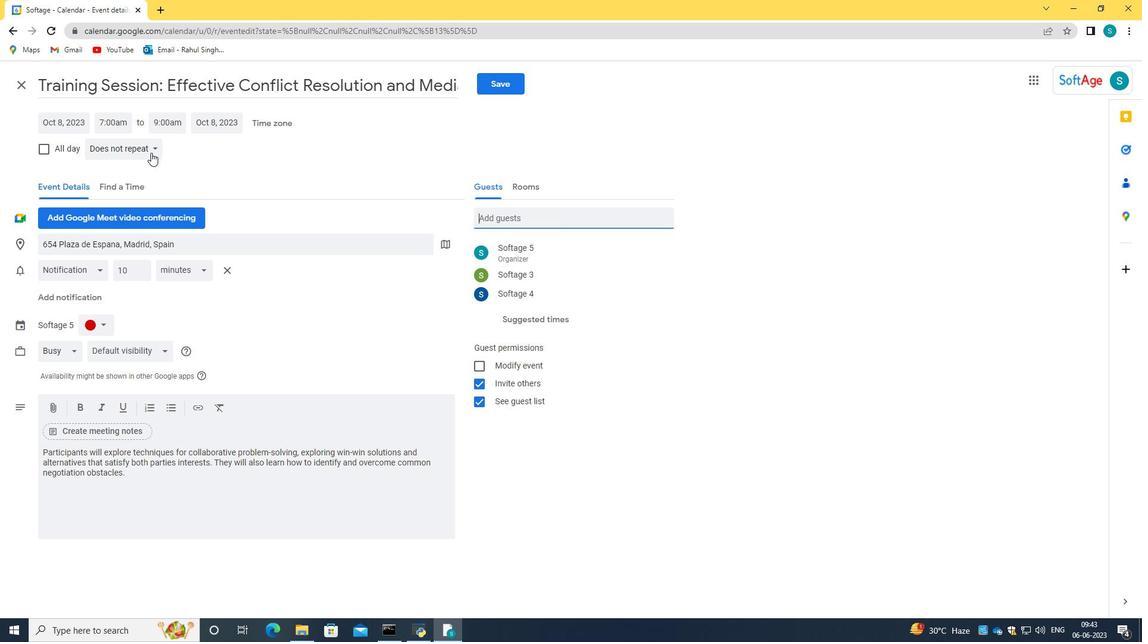 
Action: Mouse pressed left at (150, 152)
Screenshot: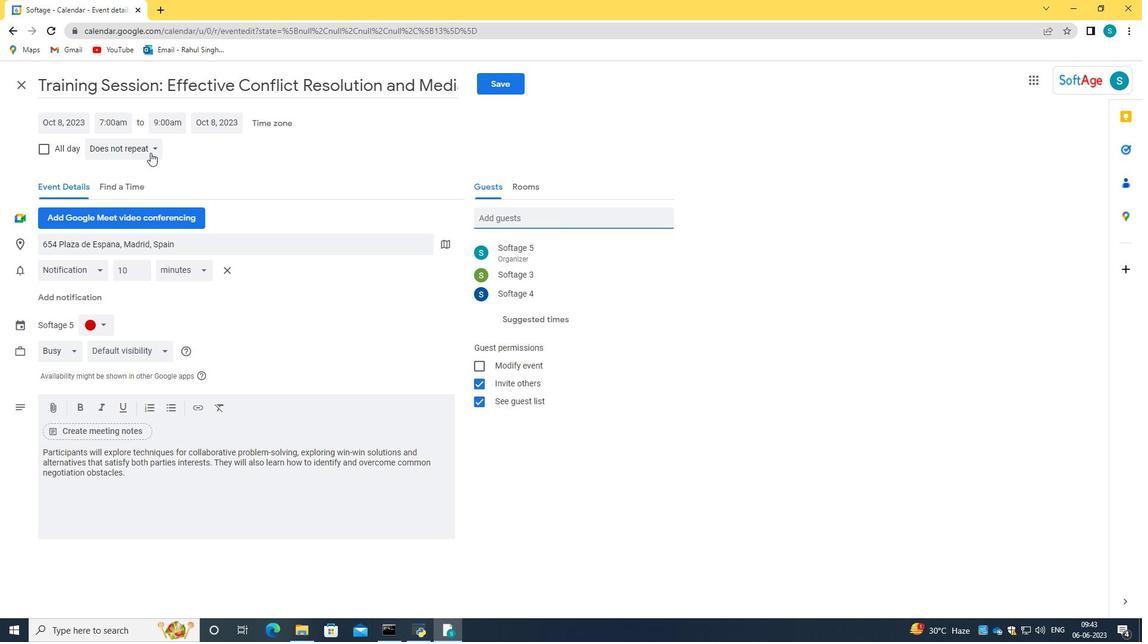 
Action: Mouse moved to (148, 151)
Screenshot: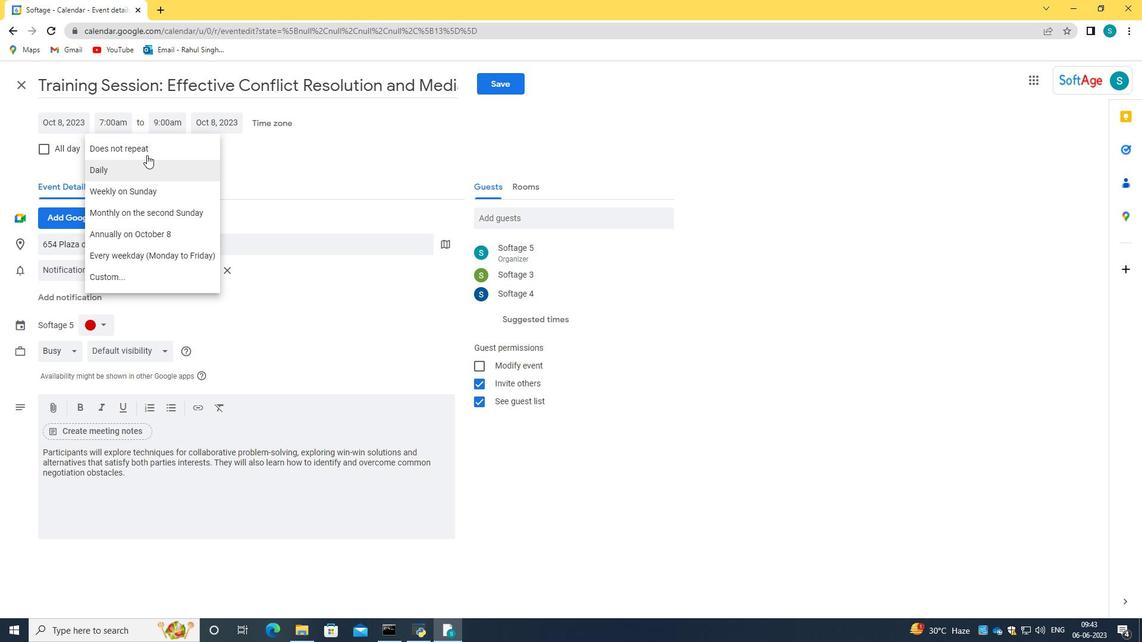 
Action: Mouse pressed left at (148, 151)
Screenshot: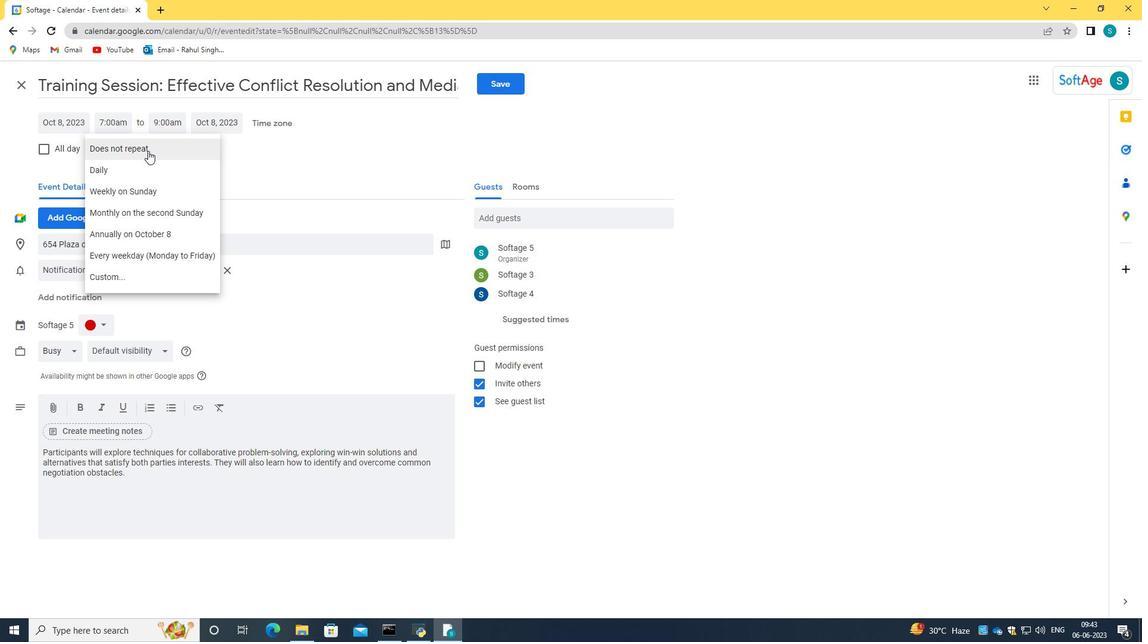 
Action: Mouse moved to (511, 79)
Screenshot: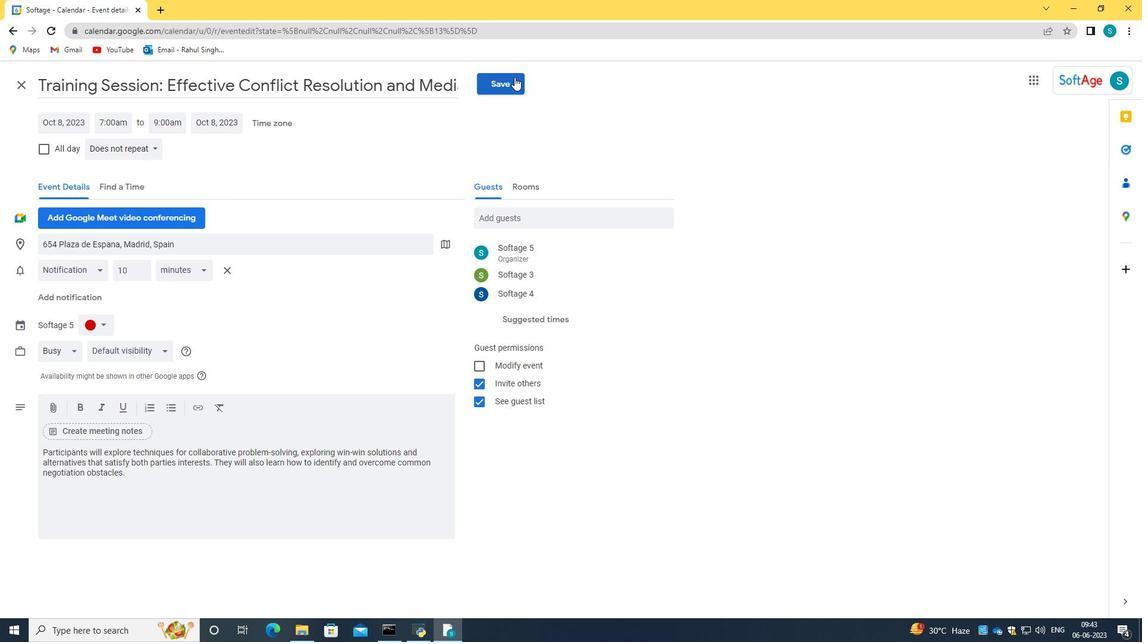 
Action: Mouse pressed left at (511, 79)
Screenshot: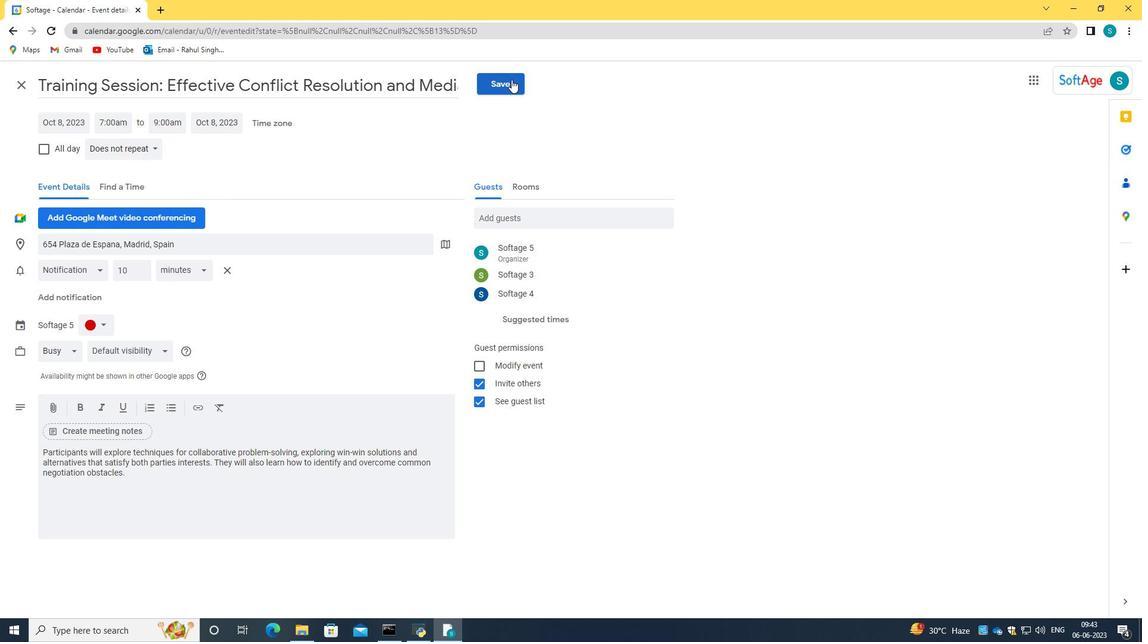 
Action: Mouse moved to (690, 370)
Screenshot: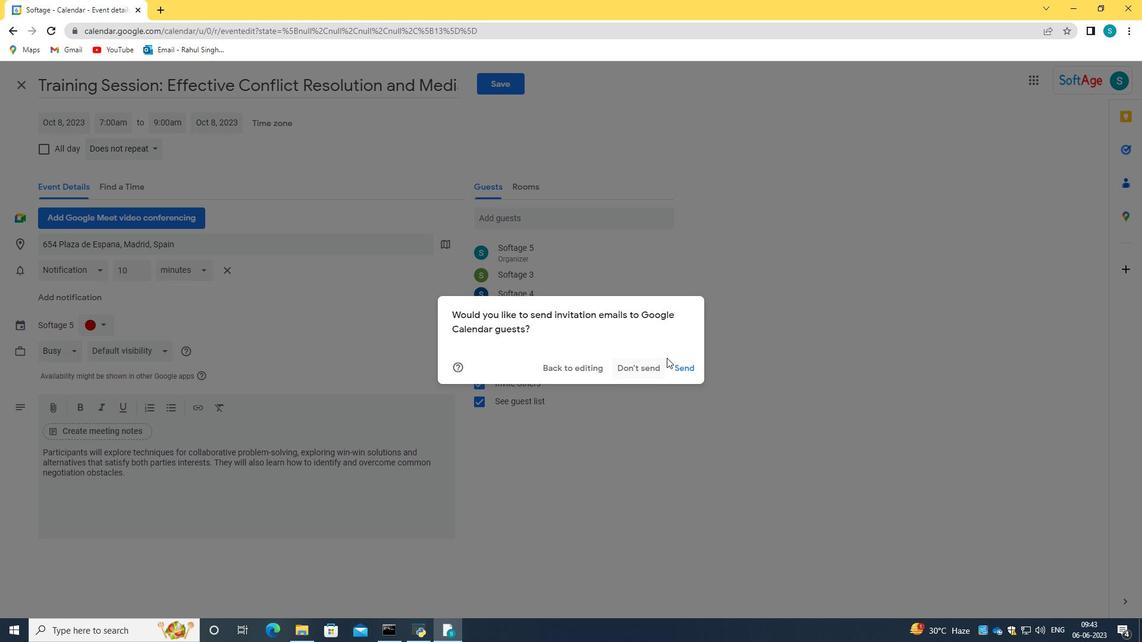 
Action: Mouse pressed left at (690, 370)
Screenshot: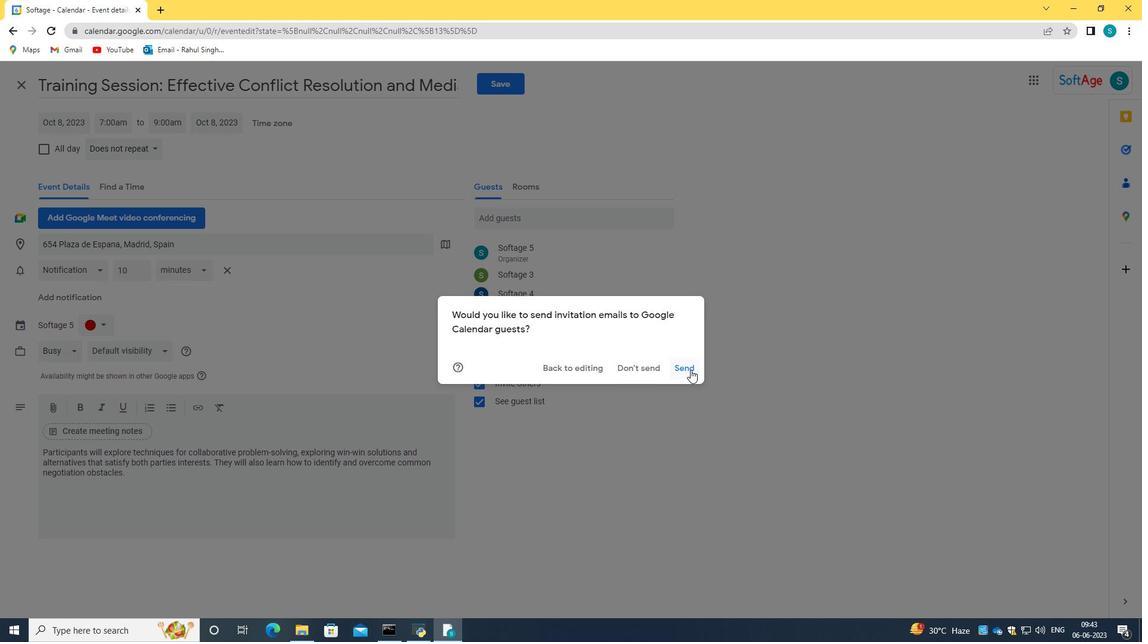 
